 Task: Open a blank google sheet and write heading  Budget MasterAdd Categories in a column and its values below   'Housing, Transportation, Groceries, Utilities, Entertainment, Dining Out, Health, Miscellaneous, Savings & Total. 'Add Budgeted amountin next column and its values below  $1,500, $300, $400, $150, $200, $250, $100, $150, $500 & $3,550. Add Actual amount in next column and its values below  $1,400, $280, $420, $160, $180, $270, $90, $140, $550 & $3,550. Add Difference  in next column and its values below   -$100, -$20, +$20, +$10, -$20, +$20, -$10, -$10, +$50 & $0. J6Save page CashExpenses analysisbook
Action: Mouse moved to (244, 152)
Screenshot: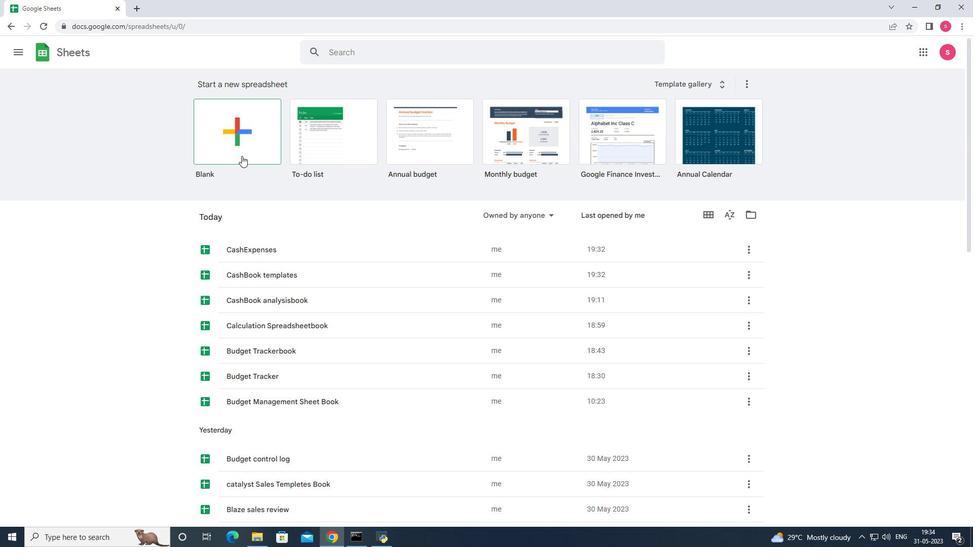 
Action: Mouse pressed left at (244, 152)
Screenshot: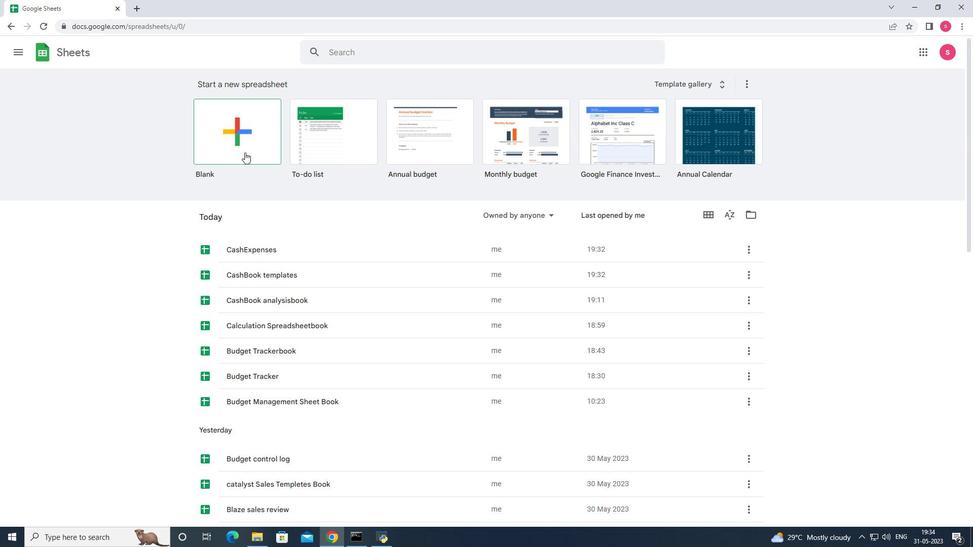 
Action: Mouse moved to (242, 166)
Screenshot: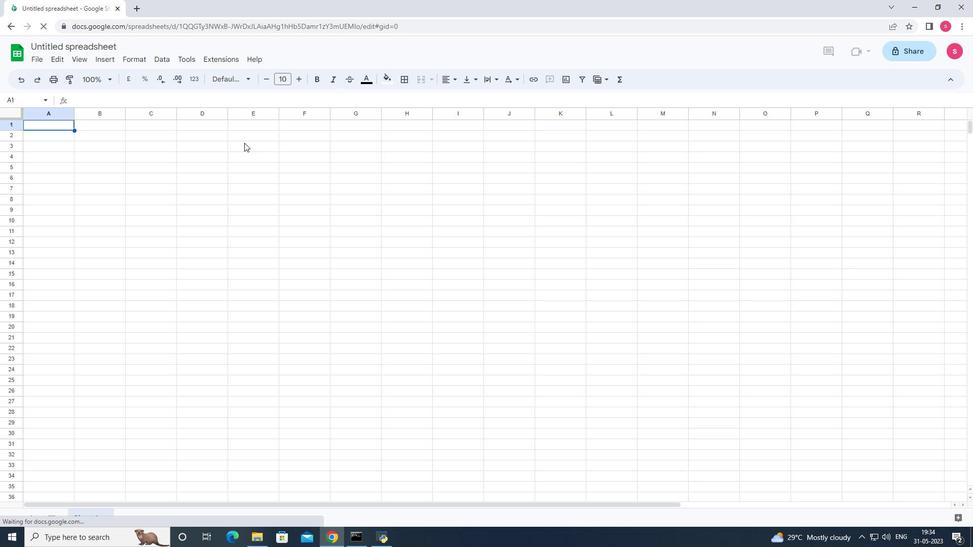 
Action: Key pressed <Key.shift><Key.shift><Key.shift><Key.shift><Key.shift><Key.shift><Key.shift><Key.shift><Key.shift>Budget<Key.space><Key.shift>Master<Key.enter><Key.shift>Categories<Key.enter><Key.shift>Housing<Key.enter><Key.shift>t<Key.backspace><Key.shift><Key.shift><Key.shift><Key.shift><Key.shift><Key.shift><Key.shift>Transportation<Key.down><Key.shift><Key.shift><Key.shift><Key.shift><Key.shift><Key.shift><Key.shift><Key.shift><Key.shift><Key.shift><Key.shift>Groceries<Key.down><Key.shift><Key.shift>Utilities<Key.down><Key.shift>Entertainment<Key.down><Key.shift><Key.shift><Key.shift><Key.shift><Key.shift><Key.shift><Key.shift><Key.shift><Key.shift><Key.shift><Key.shift><Key.shift><Key.shift><Key.shift><Key.shift><Key.shift><Key.shift><Key.shift>Dining<Key.space><Key.shift>Out<Key.down><Key.shift>Heas<Key.backspace>lth<Key.down><Key.shift>Miscellaneous<Key.down><Key.shift>sa<Key.backspace><Key.backspace><Key.shift>Savings<Key.down><Key.shift>Total<Key.right><Key.up><Key.up><Key.up><Key.up><Key.up><Key.up><Key.up><Key.up><Key.up><Key.up><Key.shift>Budgetes<Key.backspace>d<Key.space>a<Key.backspace><Key.shift>Amount
Screenshot: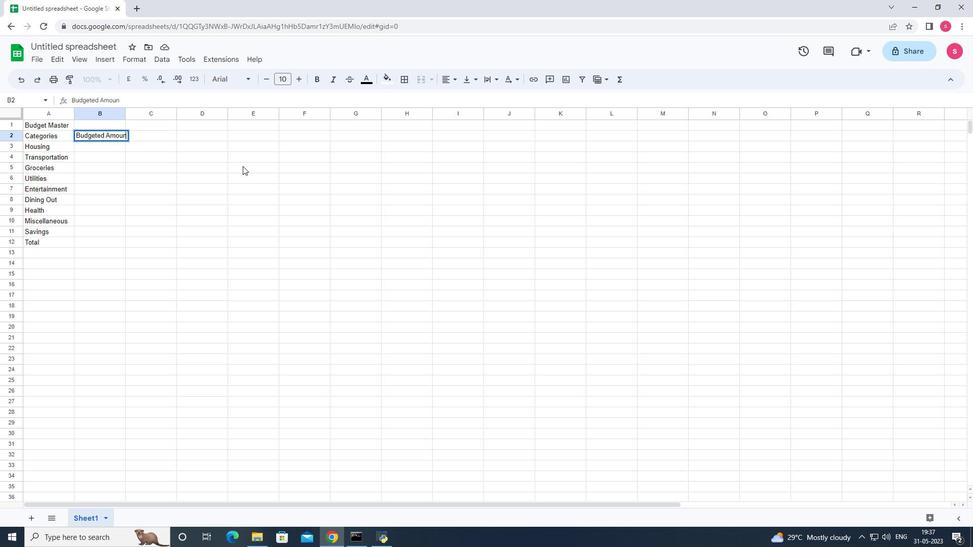 
Action: Mouse moved to (242, 166)
Screenshot: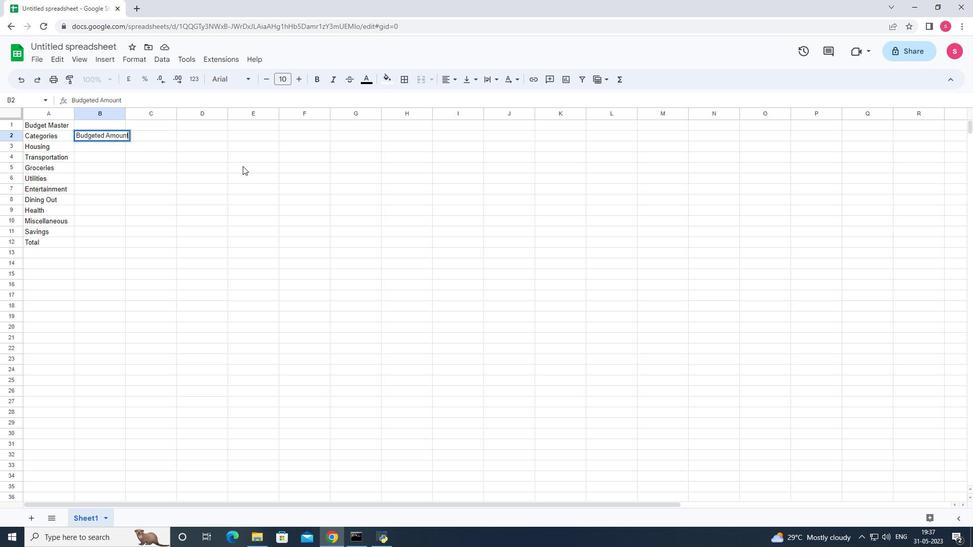 
Action: Key pressed <Key.down>1500<Key.enter>300<Key.enter>400<Key.enter>150<Key.enter>200<Key.enter>250<Key.enter>100<Key.enter>150<Key.enter>500<Key.enter>3550<Key.backspace><Key.backspace><Key.backspace><Key.backspace>
Screenshot: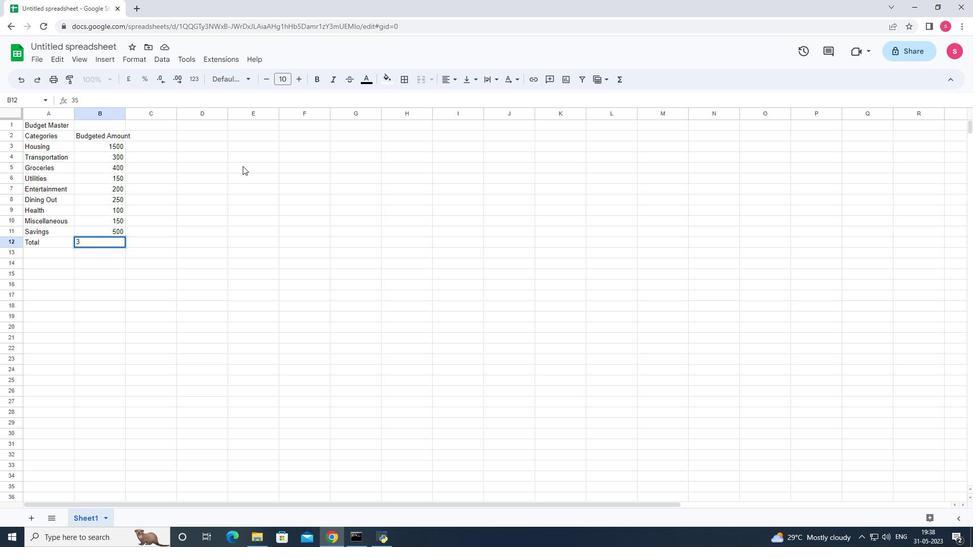 
Action: Mouse moved to (166, 224)
Screenshot: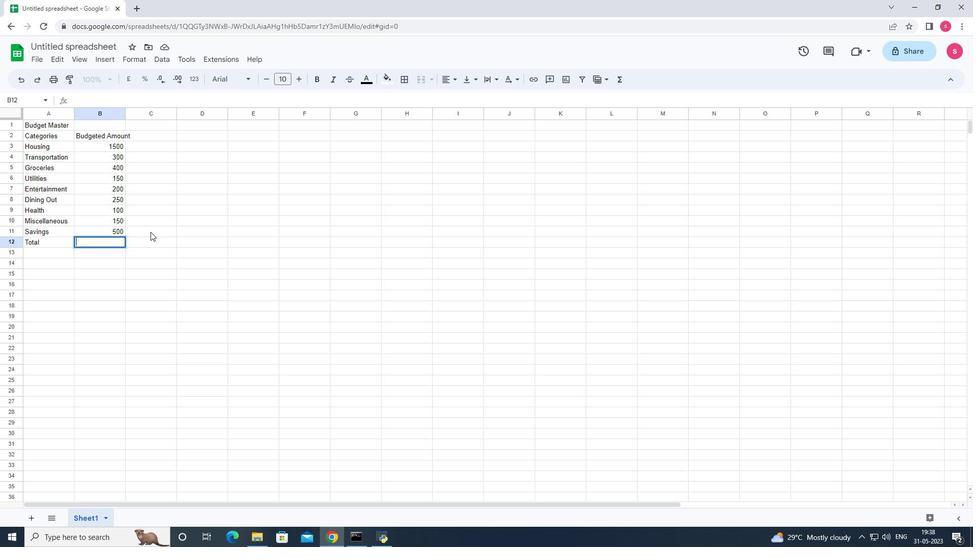 
Action: Key pressed =sum
Screenshot: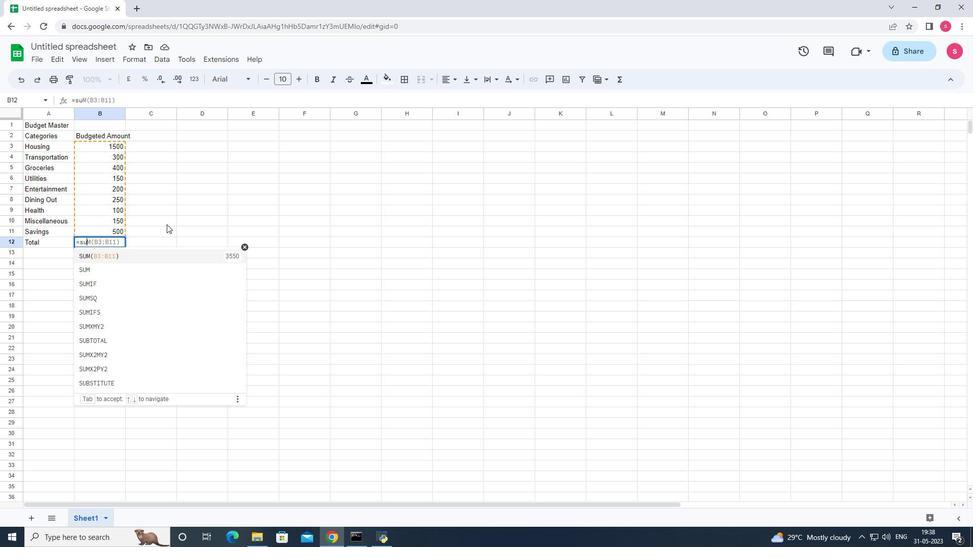 
Action: Mouse moved to (97, 145)
Screenshot: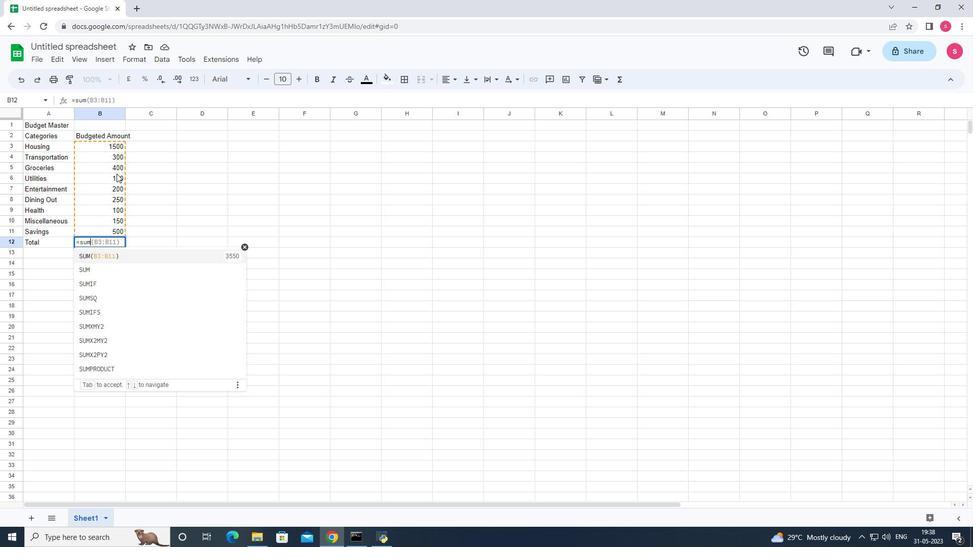 
Action: Mouse pressed left at (97, 145)
Screenshot: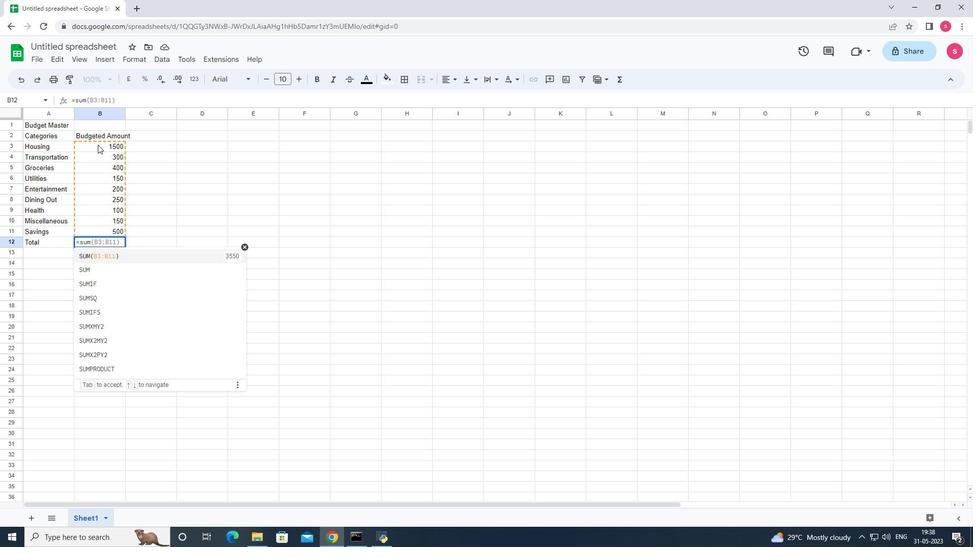 
Action: Mouse moved to (134, 263)
Screenshot: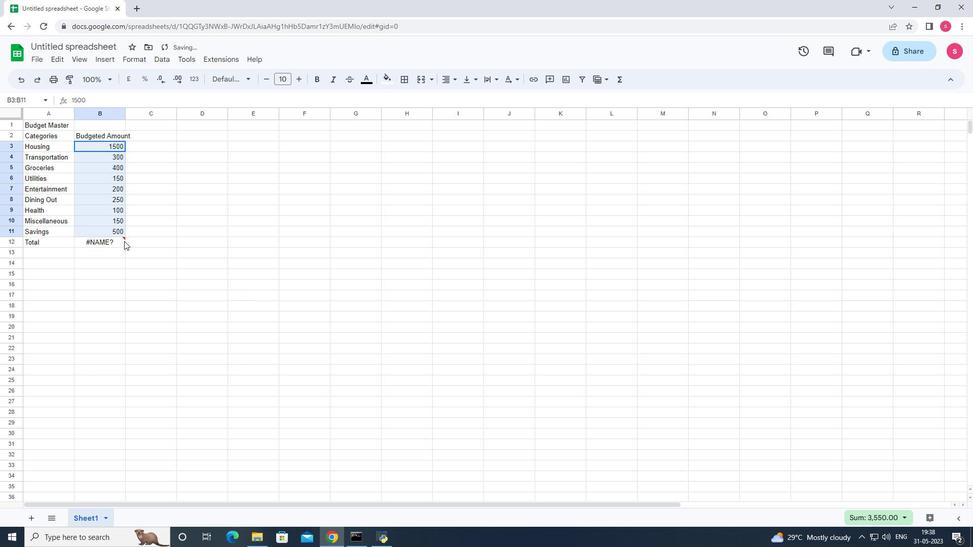 
Action: Mouse pressed left at (134, 263)
Screenshot: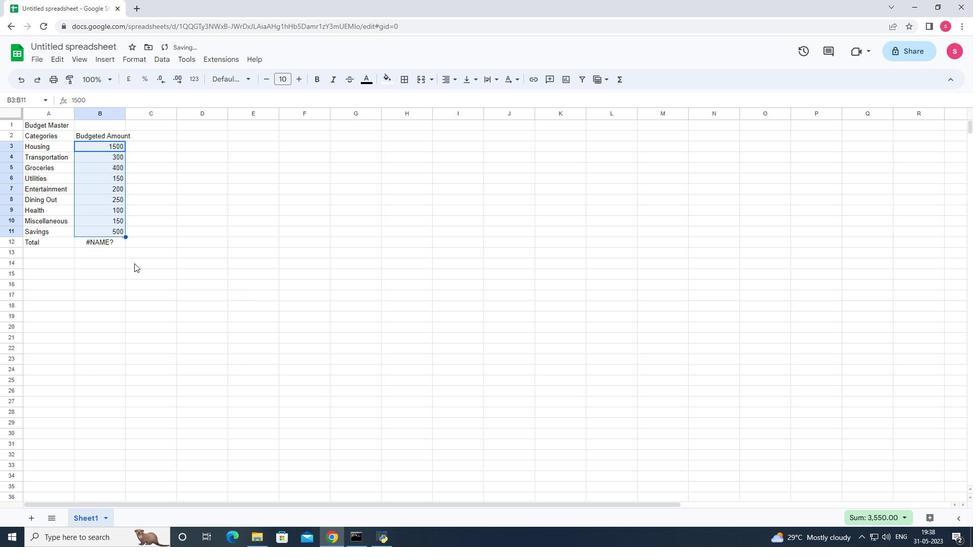 
Action: Mouse moved to (119, 244)
Screenshot: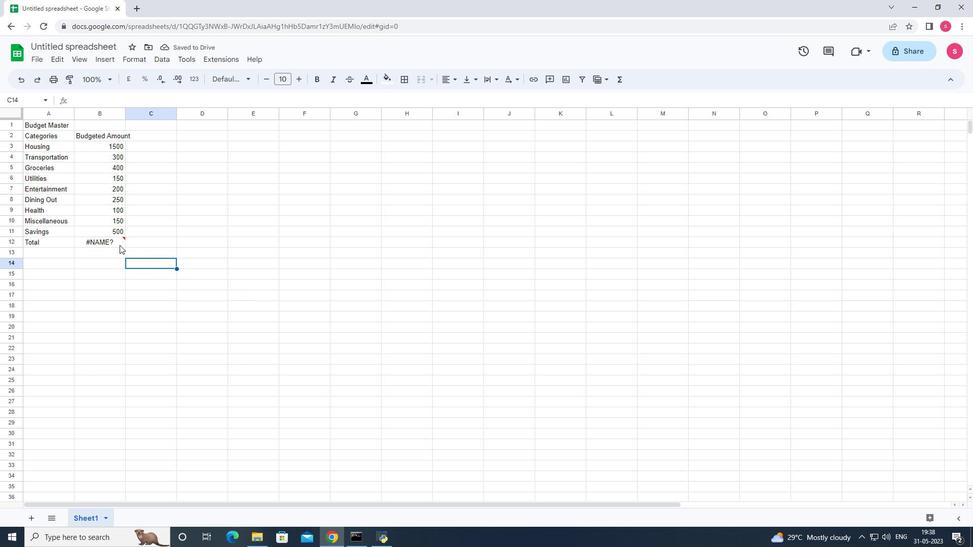 
Action: Mouse pressed left at (119, 244)
Screenshot: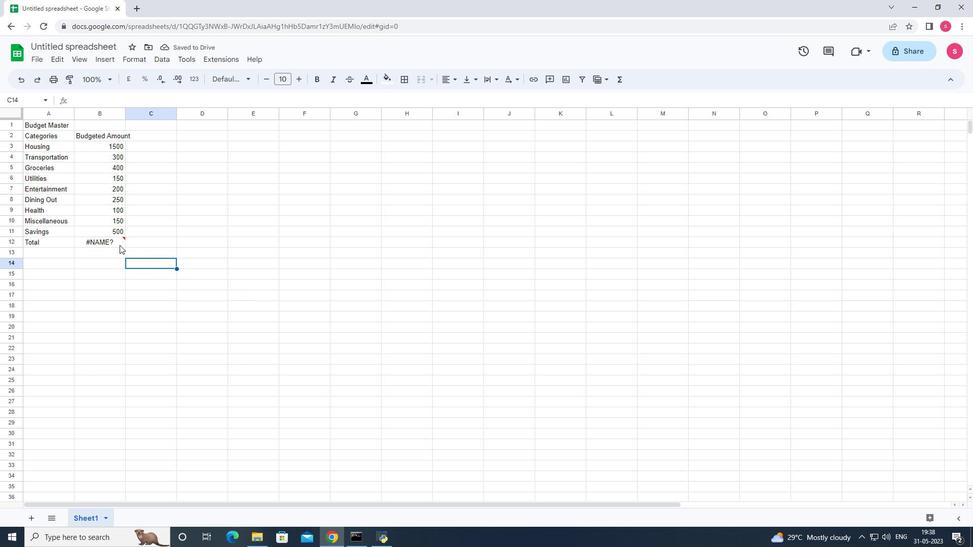 
Action: Mouse moved to (111, 247)
Screenshot: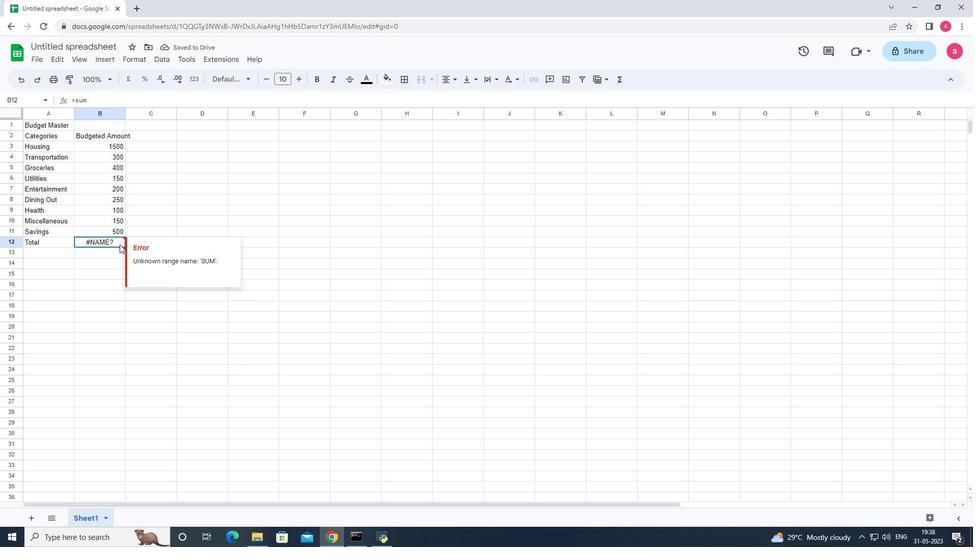 
Action: Key pressed <Key.backspace>=
Screenshot: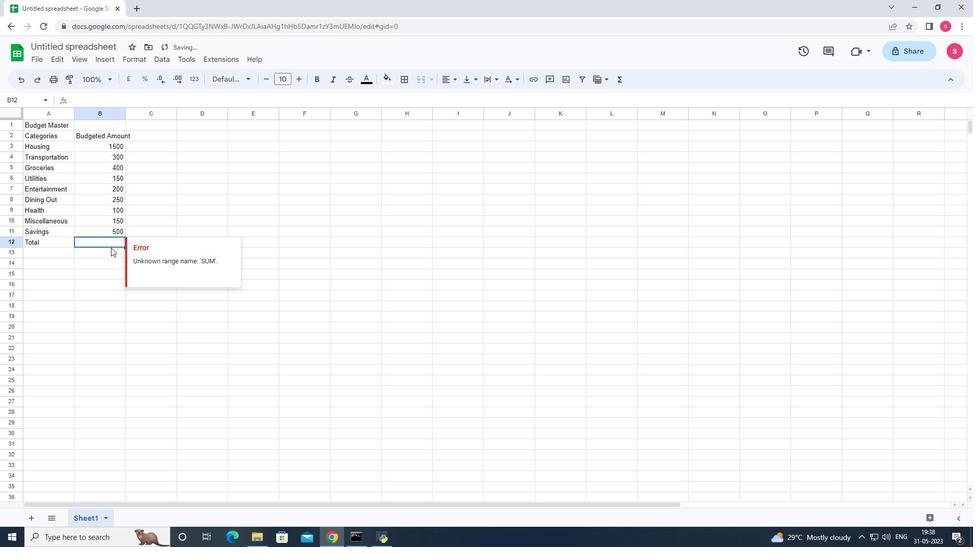 
Action: Mouse moved to (110, 258)
Screenshot: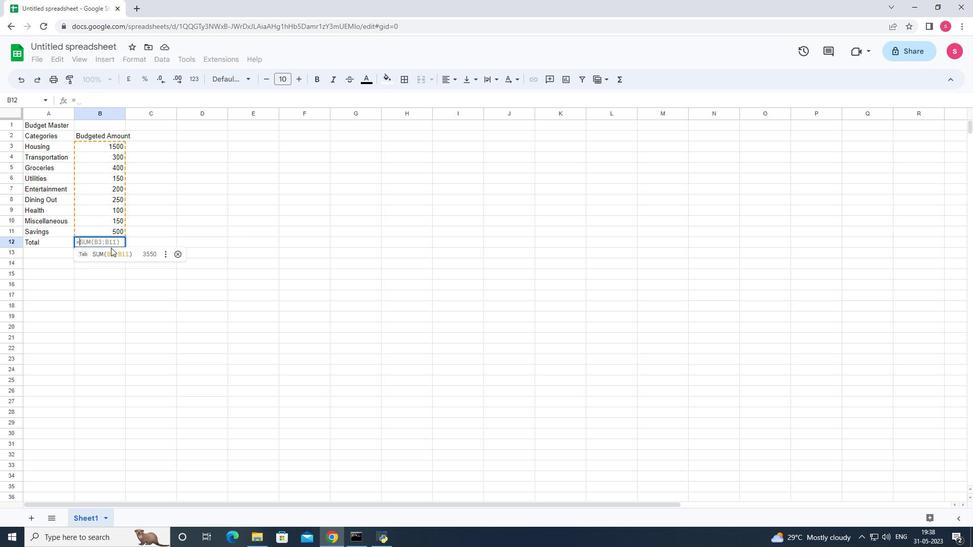 
Action: Mouse pressed left at (110, 258)
Screenshot: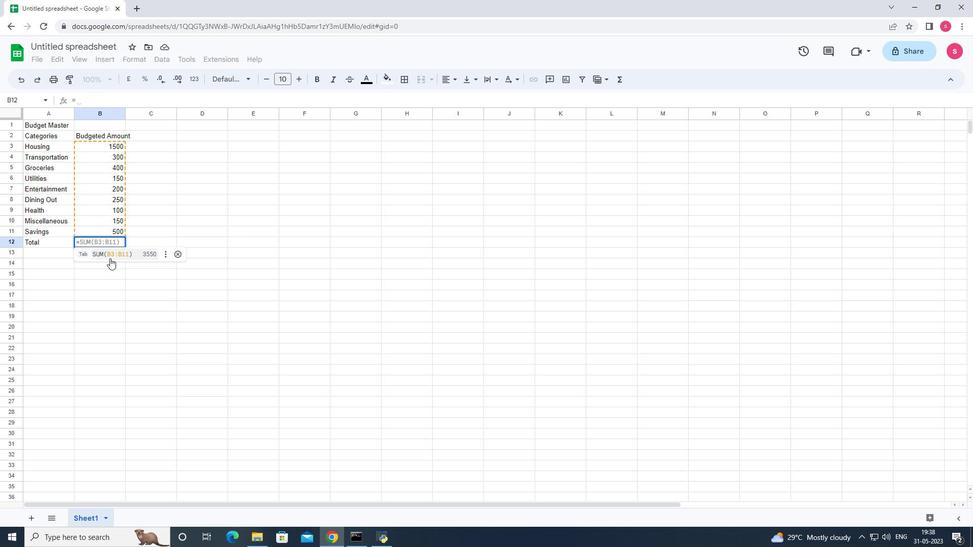
Action: Mouse moved to (92, 144)
Screenshot: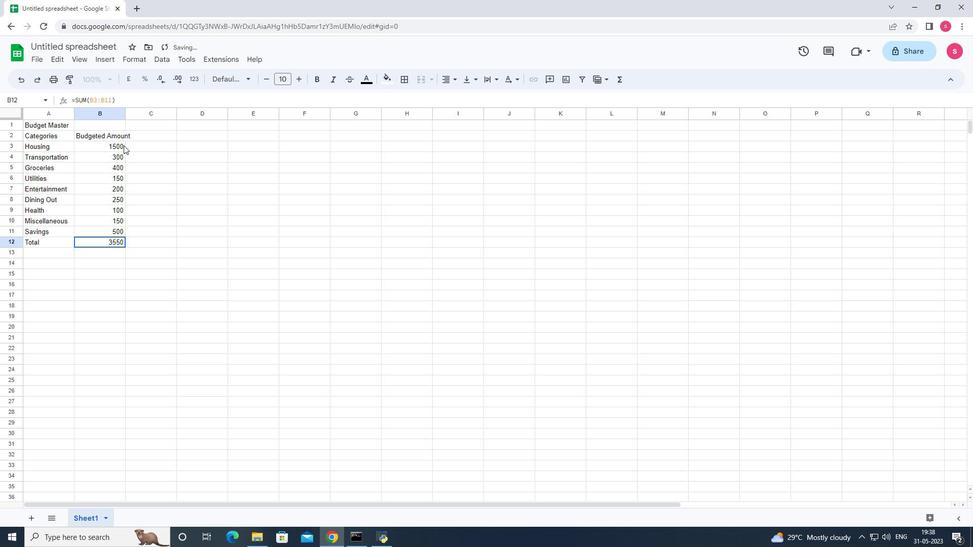 
Action: Mouse pressed left at (92, 144)
Screenshot: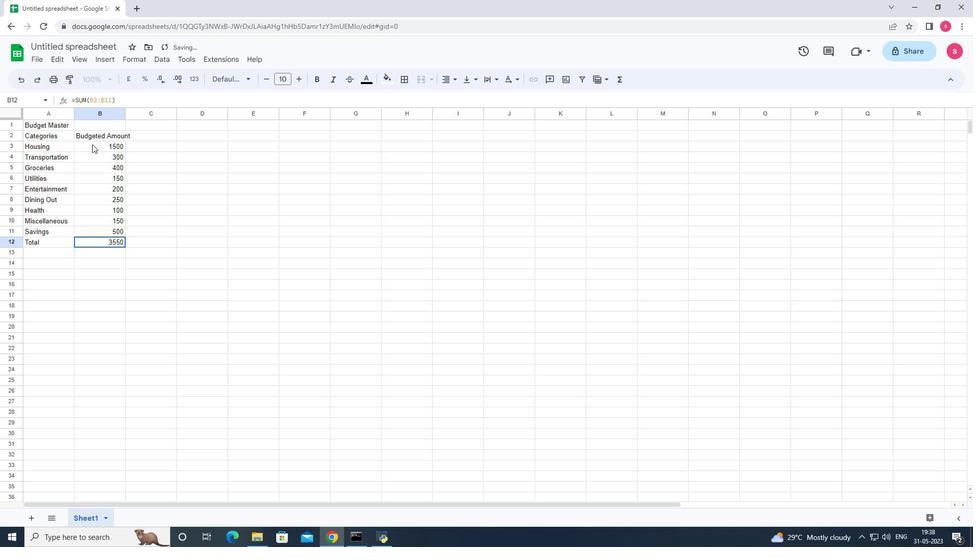 
Action: Mouse moved to (137, 59)
Screenshot: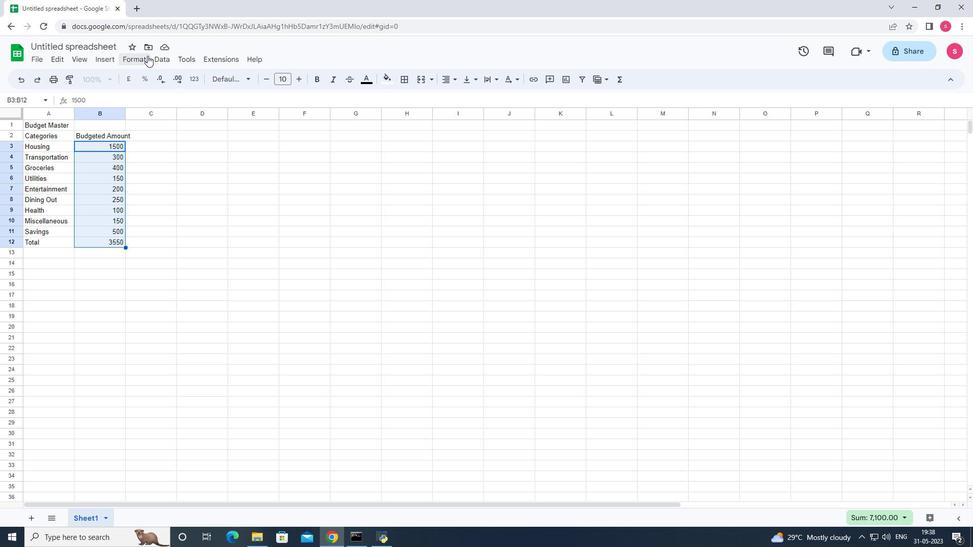 
Action: Mouse pressed left at (137, 59)
Screenshot: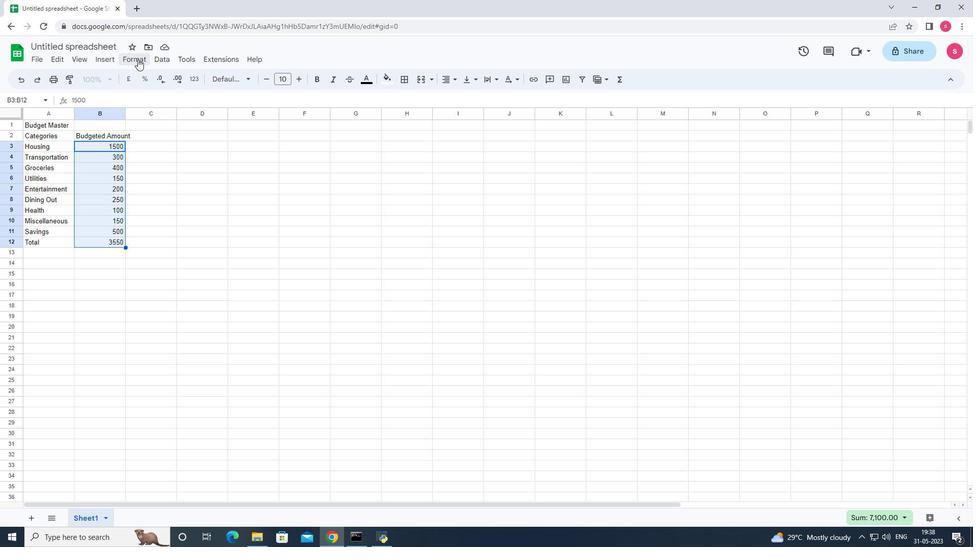
Action: Mouse moved to (142, 99)
Screenshot: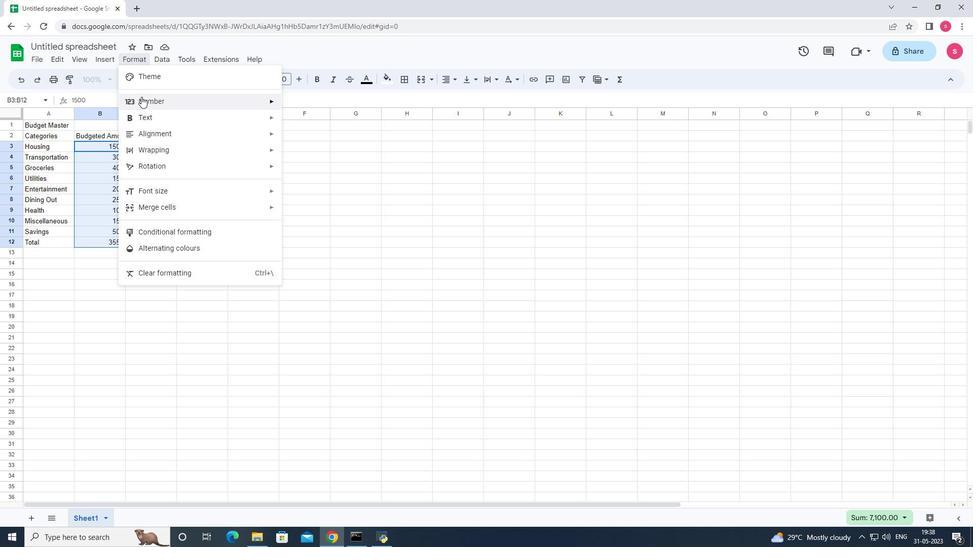 
Action: Mouse pressed left at (142, 99)
Screenshot: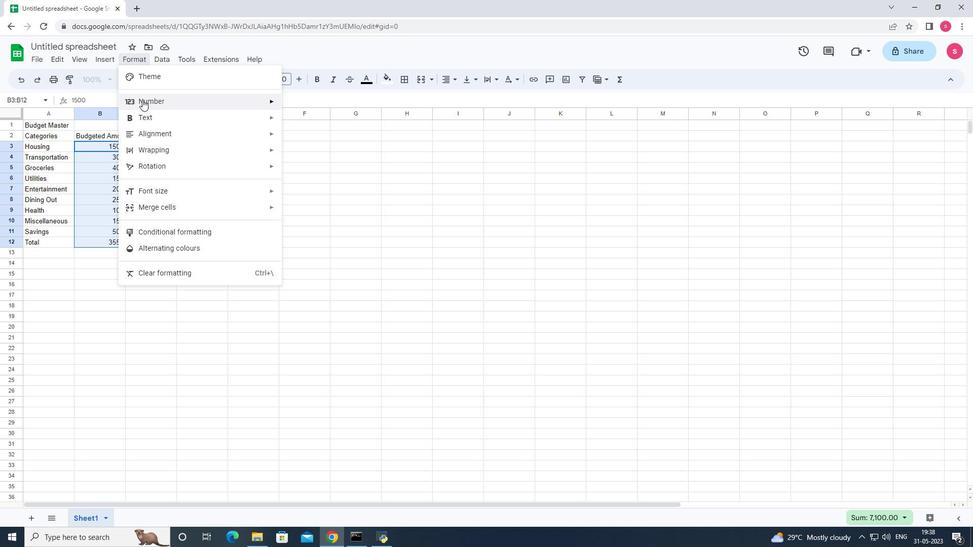 
Action: Mouse moved to (352, 411)
Screenshot: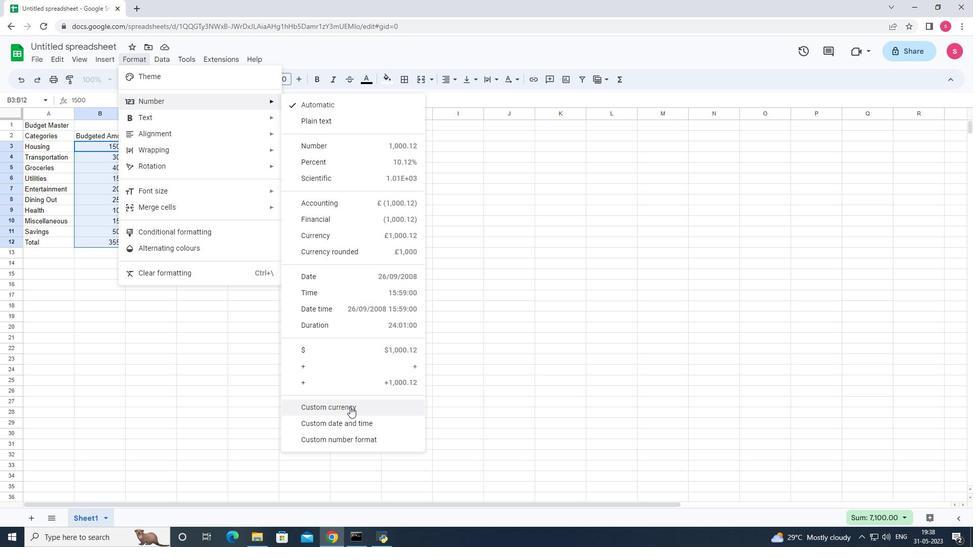 
Action: Mouse pressed left at (352, 411)
Screenshot: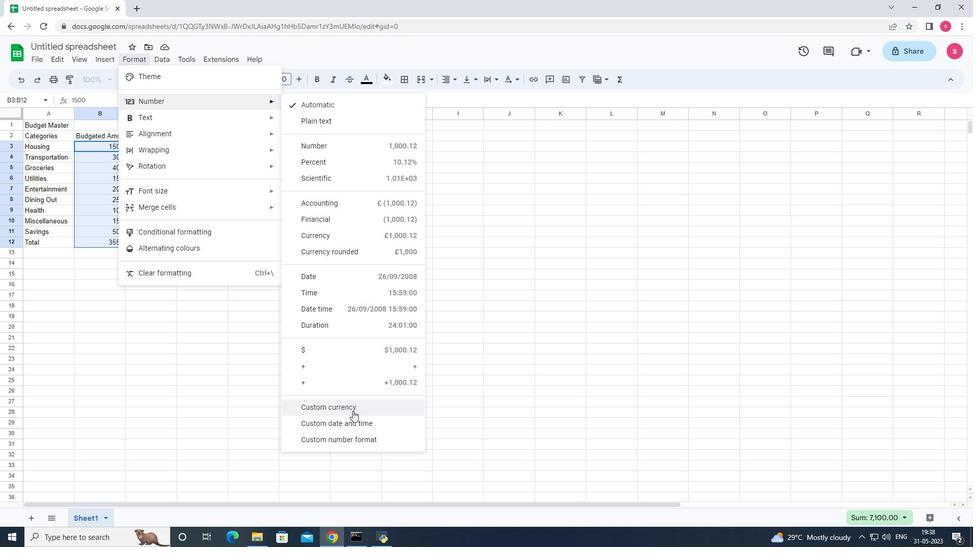 
Action: Mouse moved to (432, 217)
Screenshot: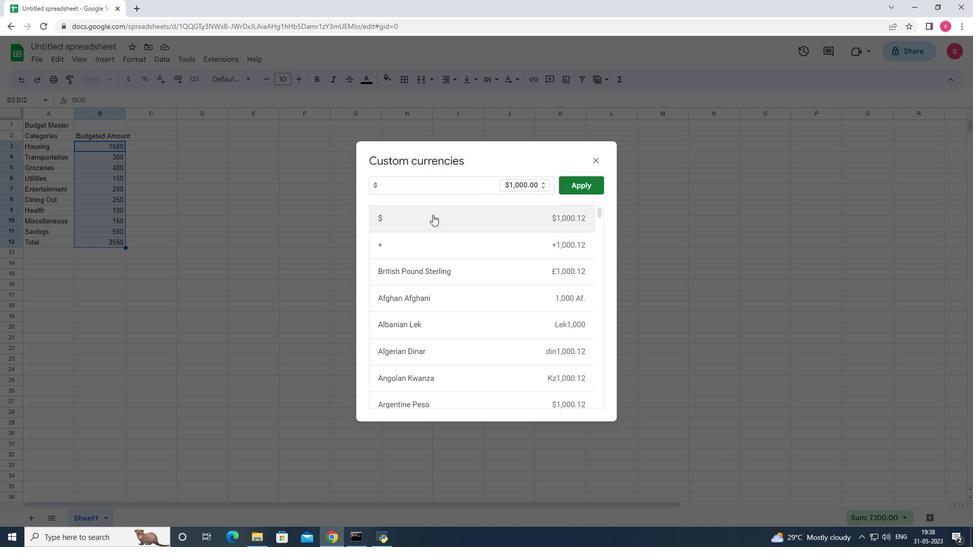 
Action: Mouse pressed left at (432, 217)
Screenshot: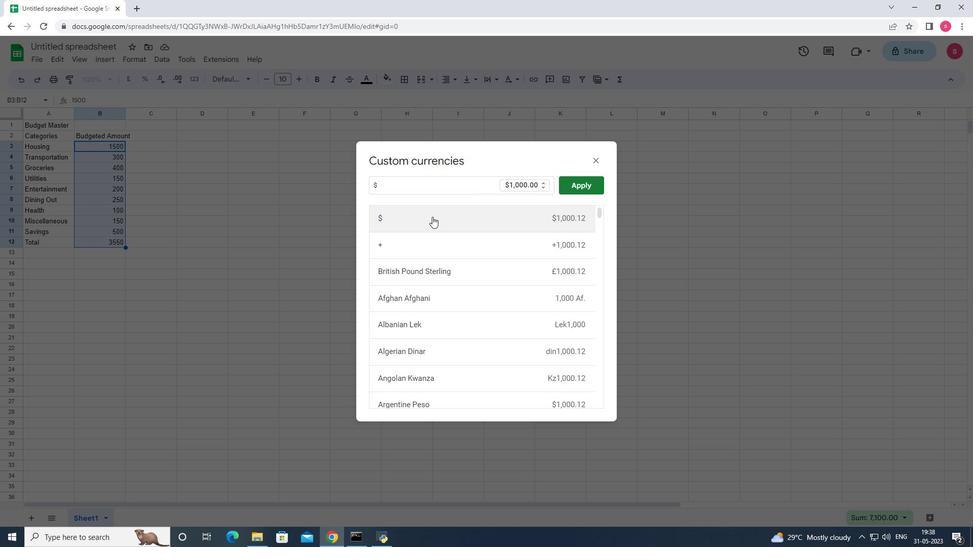 
Action: Mouse moved to (567, 185)
Screenshot: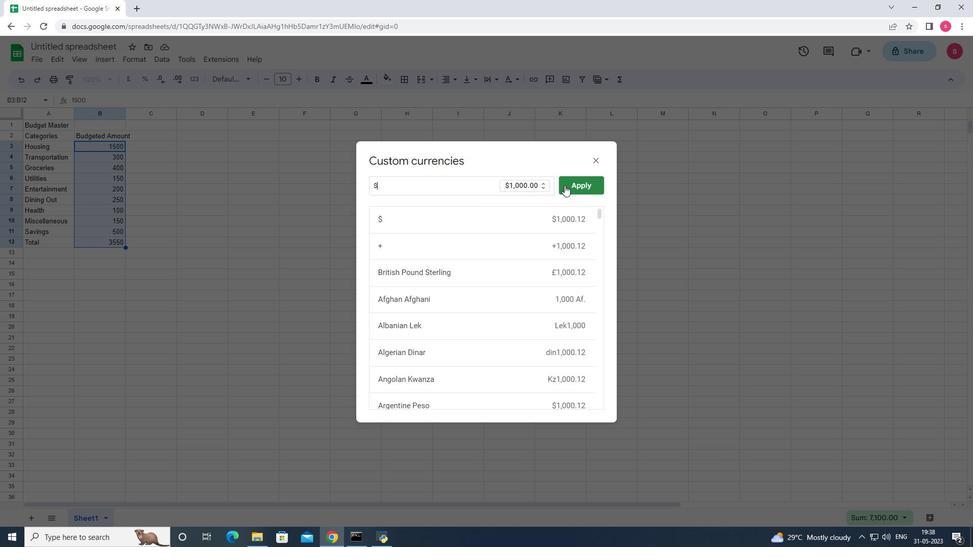 
Action: Mouse pressed left at (567, 185)
Screenshot: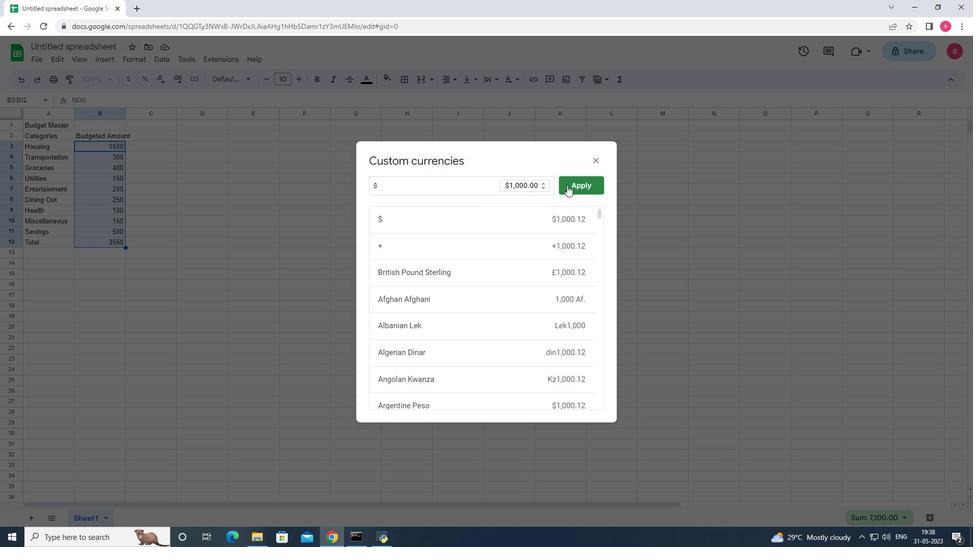 
Action: Mouse moved to (152, 140)
Screenshot: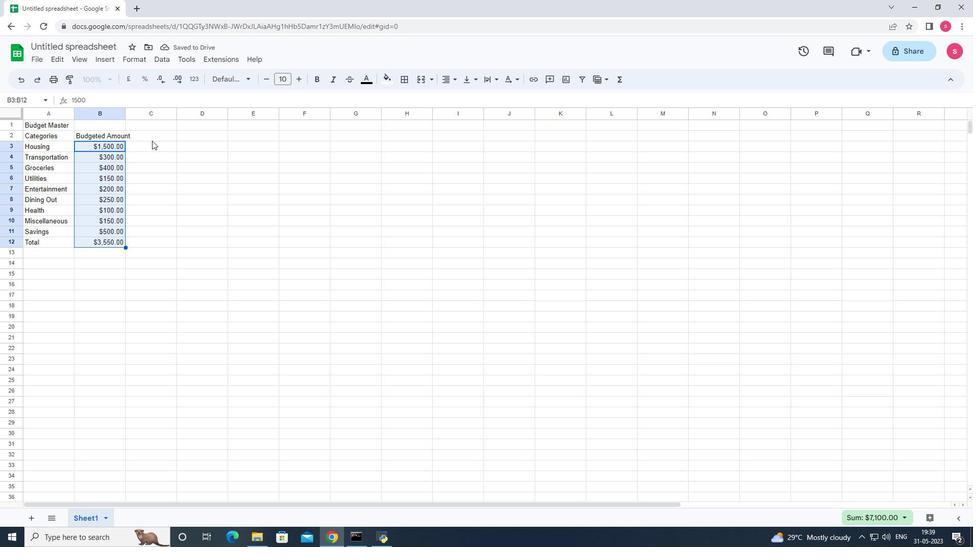 
Action: Mouse pressed left at (152, 140)
Screenshot: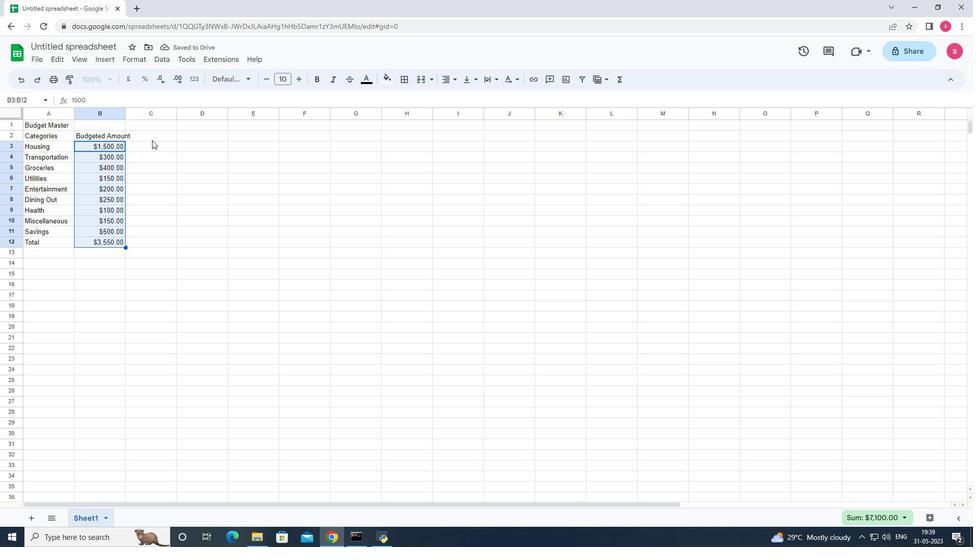
Action: Mouse moved to (124, 114)
Screenshot: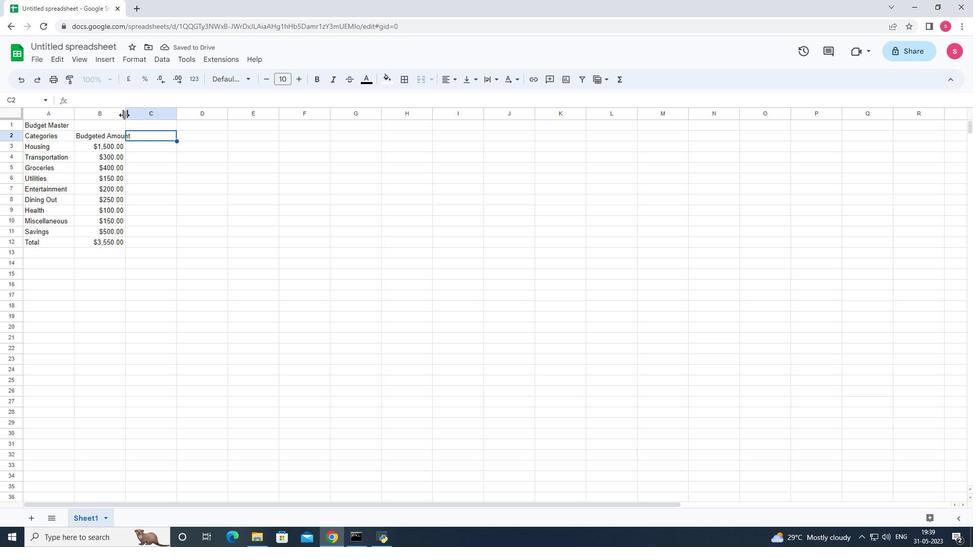 
Action: Mouse pressed left at (124, 114)
Screenshot: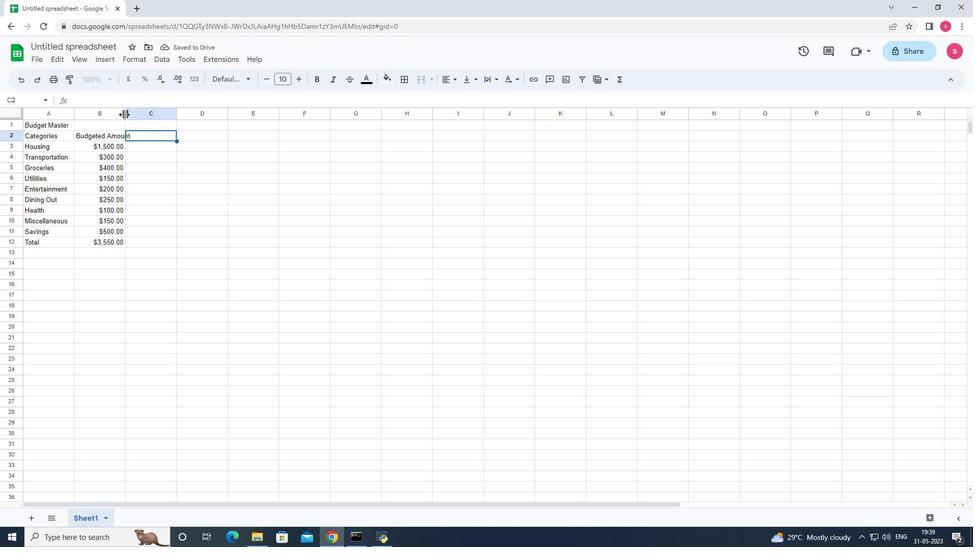 
Action: Mouse pressed left at (124, 114)
Screenshot: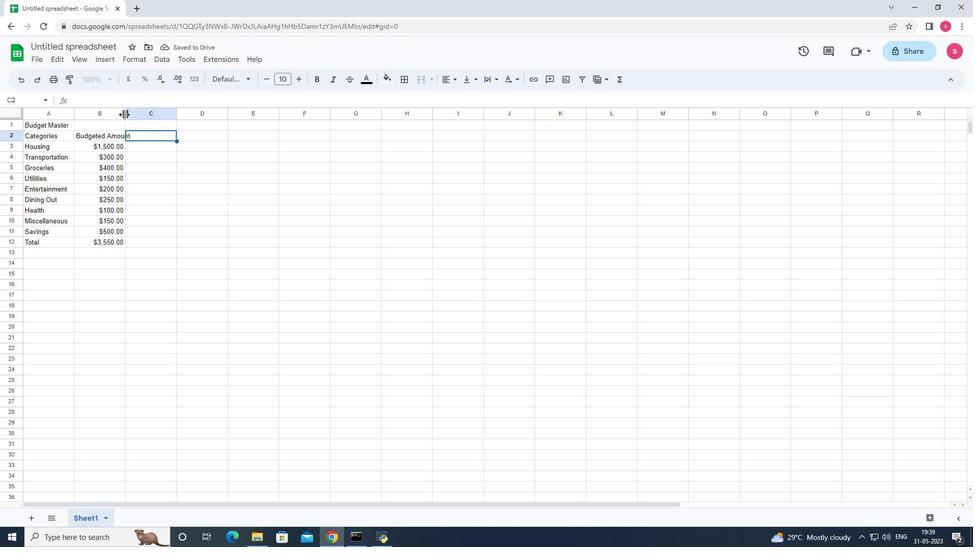 
Action: Mouse moved to (157, 135)
Screenshot: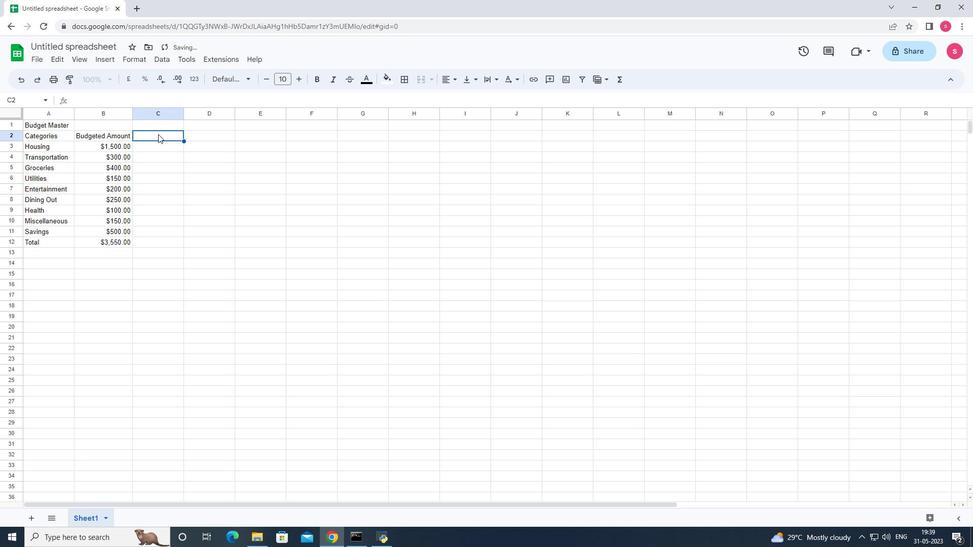 
Action: Key pressed <Key.shift>Actual<Key.space><Key.shift>Amount<Key.down>1400<Key.enter>280<Key.enter>420<Key.enter>160<Key.enter>180<Key.enter>270<Key.enter>90<Key.enter>140<Key.enter>550<Key.enter>
Screenshot: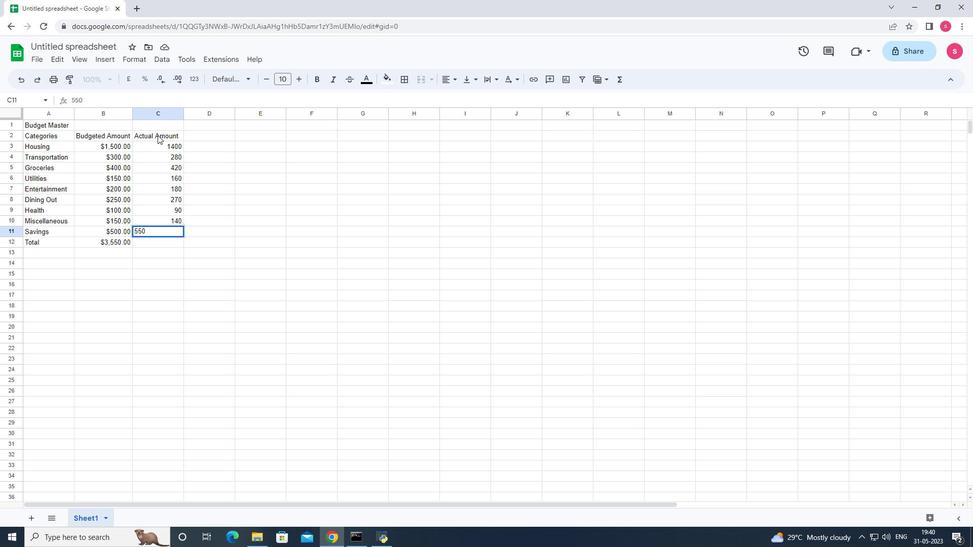 
Action: Mouse moved to (157, 145)
Screenshot: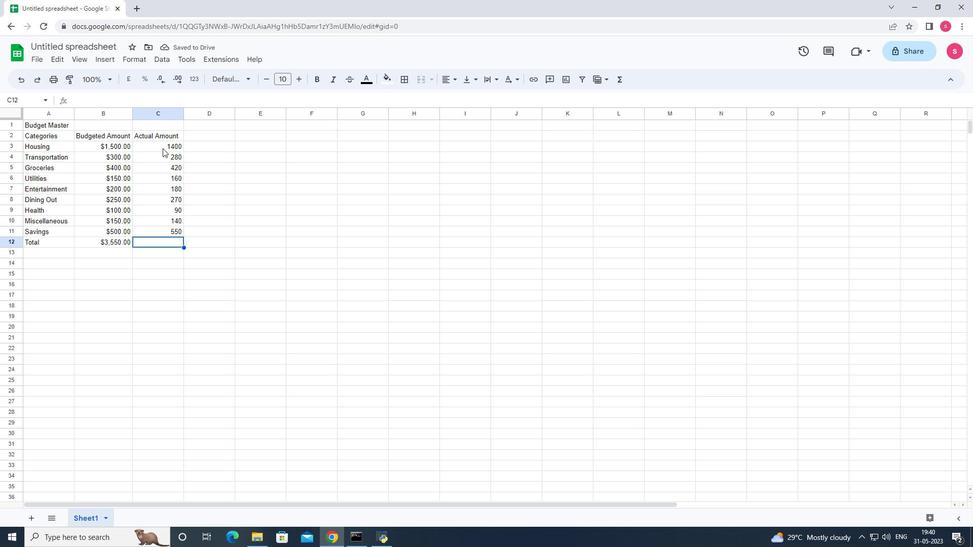 
Action: Mouse pressed left at (157, 145)
Screenshot: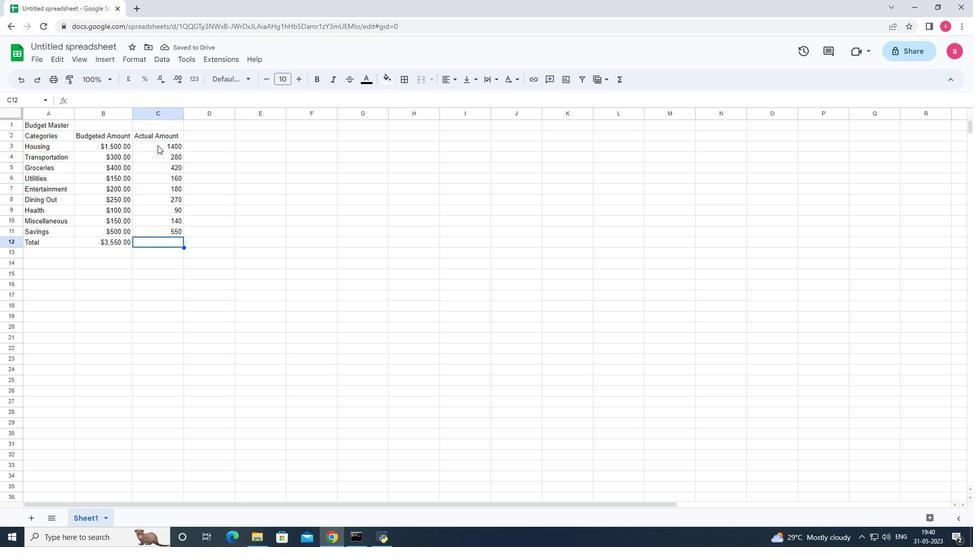 
Action: Mouse moved to (167, 244)
Screenshot: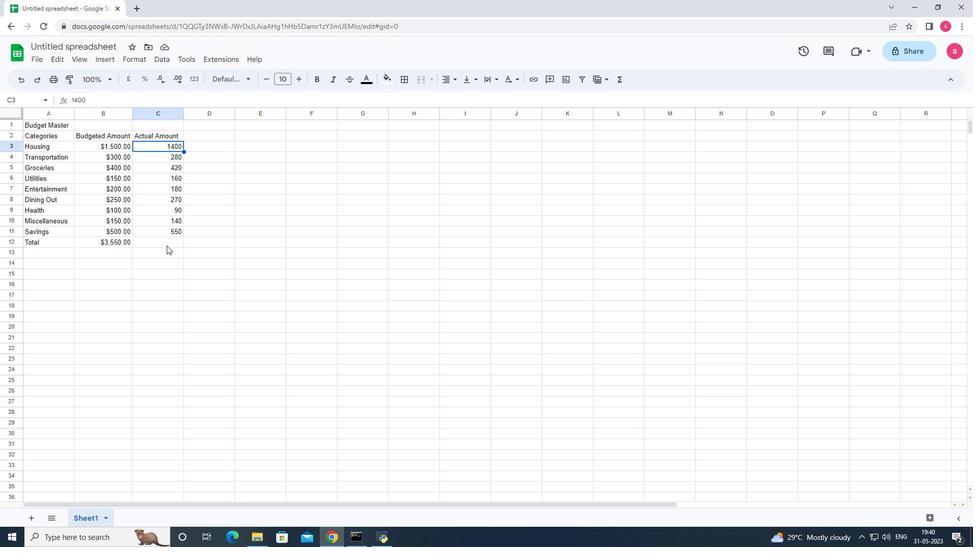 
Action: Mouse pressed left at (167, 244)
Screenshot: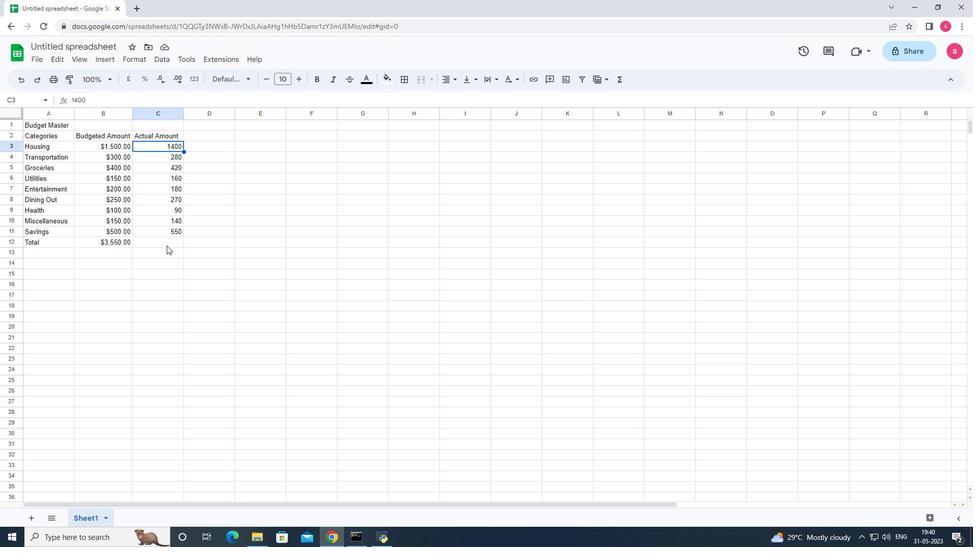 
Action: Mouse moved to (167, 244)
Screenshot: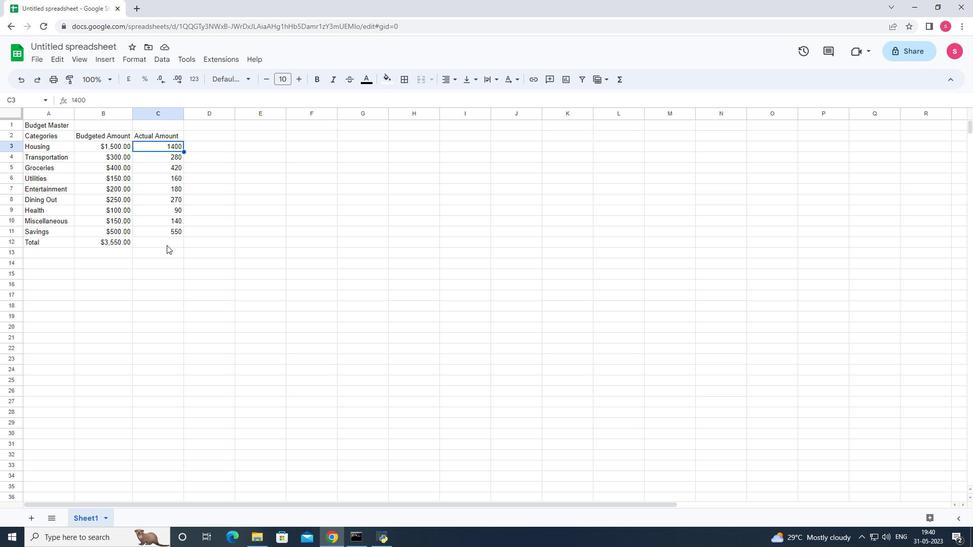 
Action: Key pressed =
Screenshot: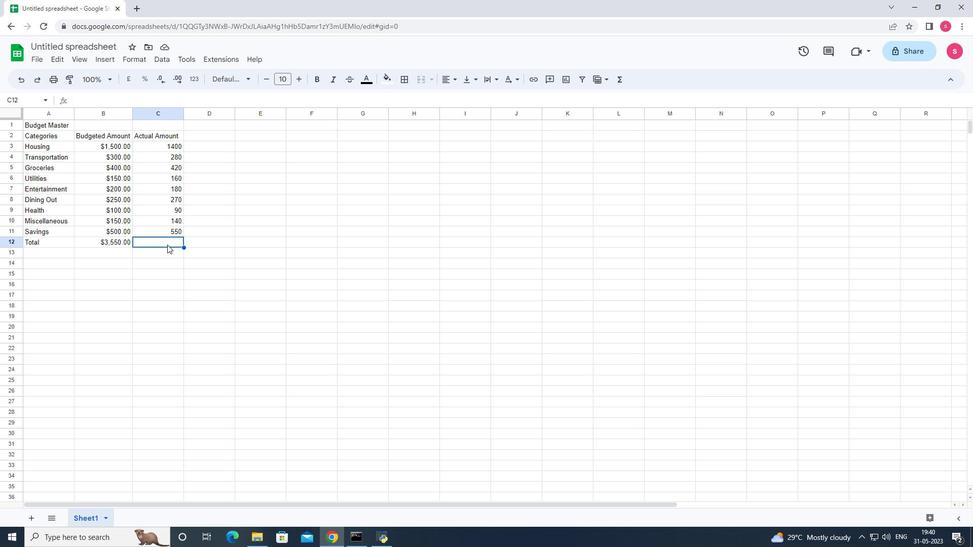 
Action: Mouse moved to (171, 258)
Screenshot: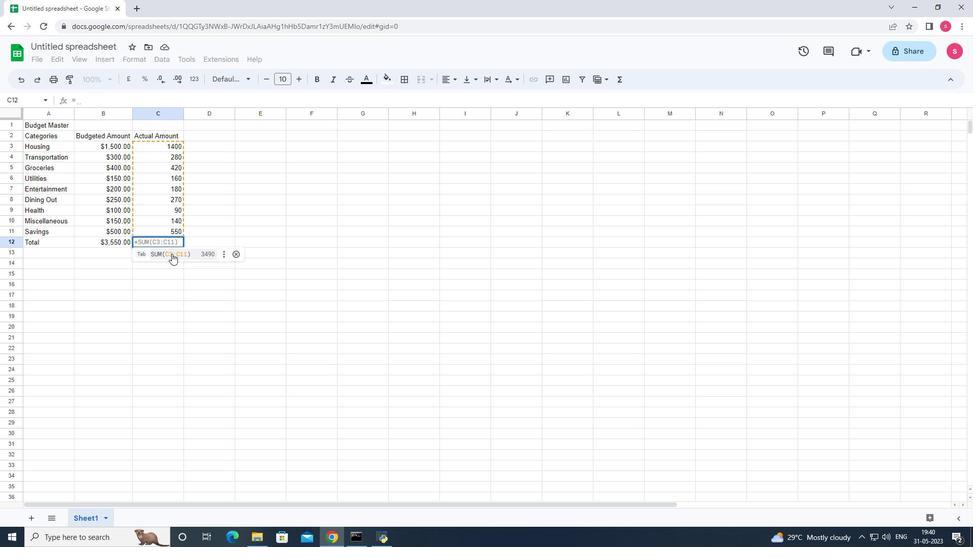 
Action: Mouse pressed left at (171, 258)
Screenshot: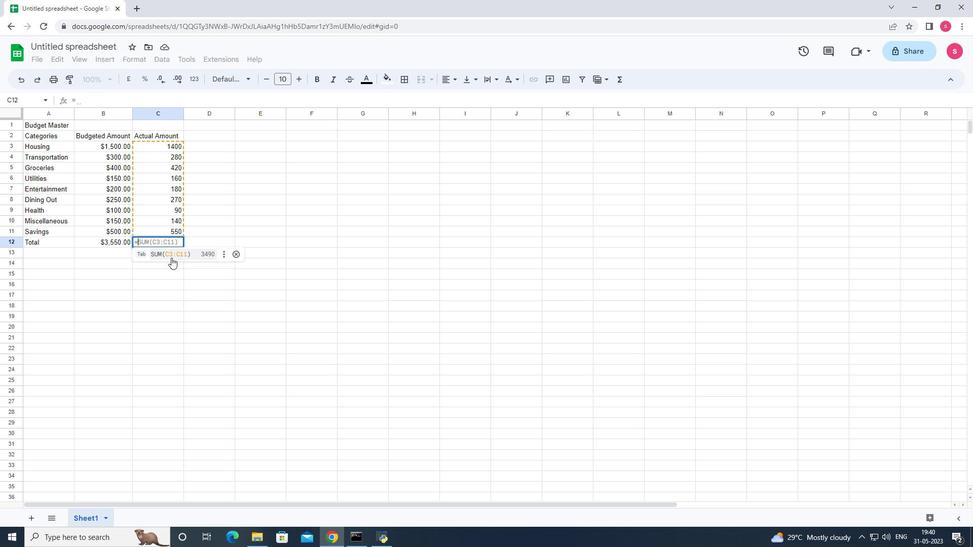 
Action: Mouse moved to (164, 243)
Screenshot: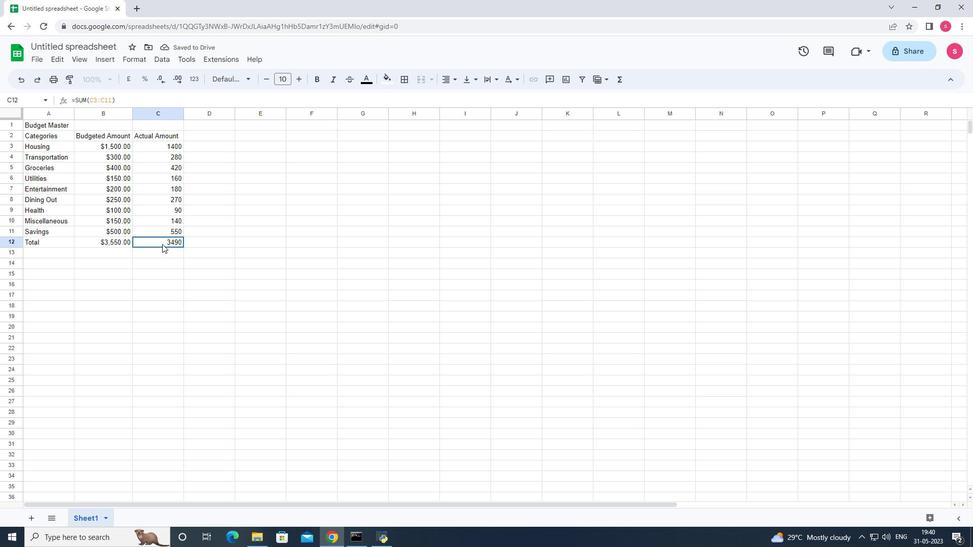 
Action: Key pressed <Key.backspace>3550<Key.enter><Key.up><Key.backspace>
Screenshot: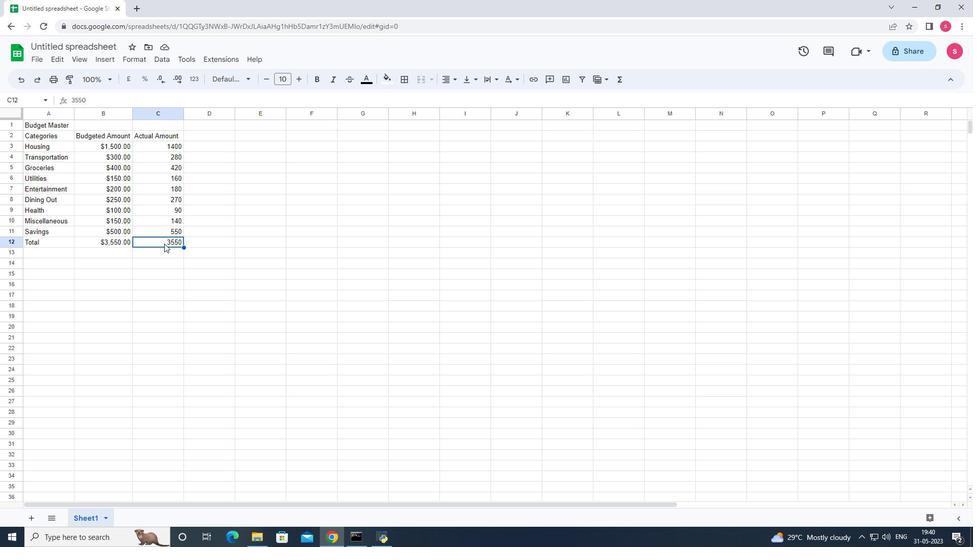 
Action: Mouse moved to (164, 243)
Screenshot: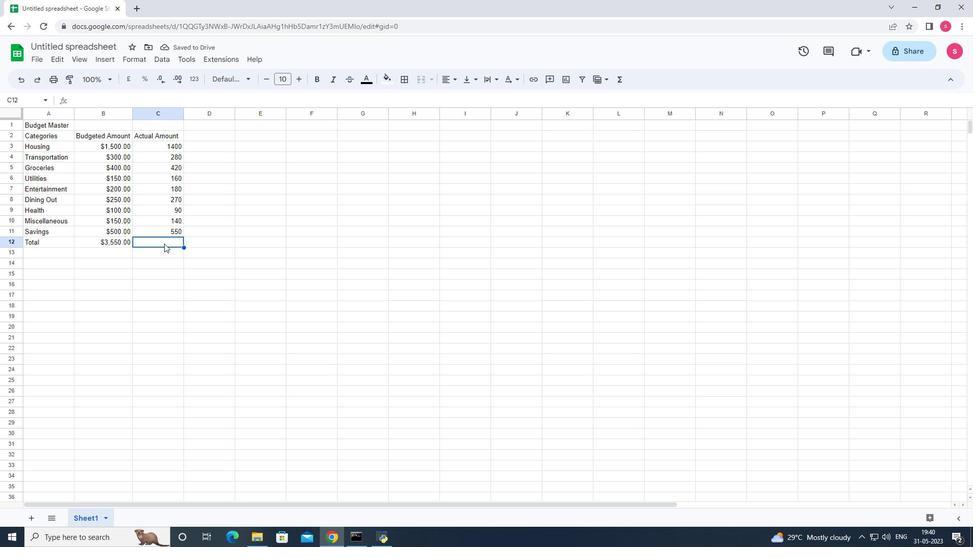 
Action: Key pressed =
Screenshot: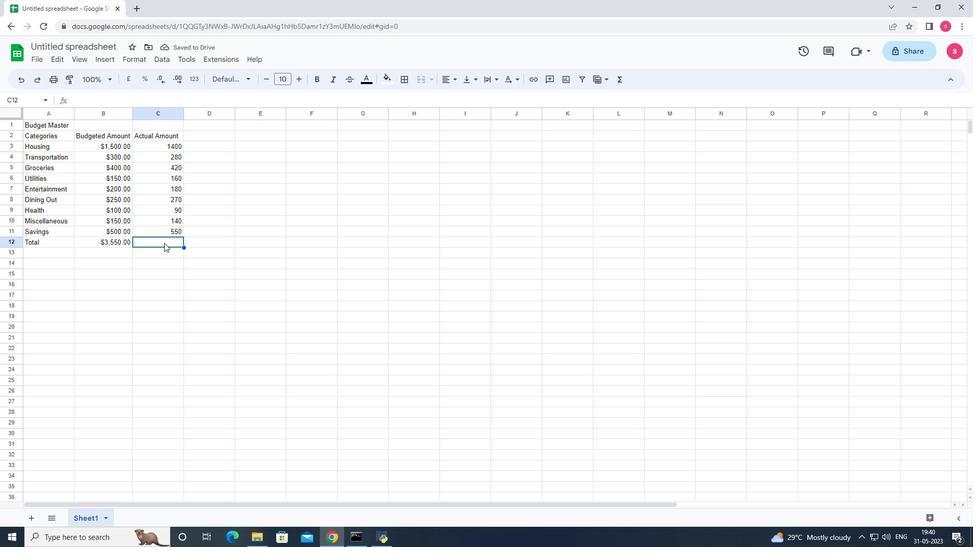 
Action: Mouse moved to (168, 257)
Screenshot: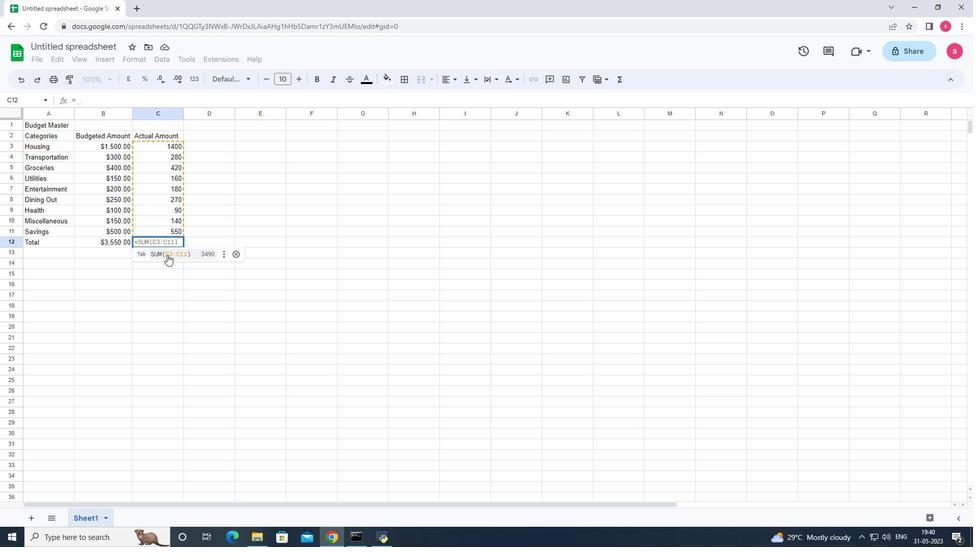 
Action: Mouse pressed left at (168, 257)
Screenshot: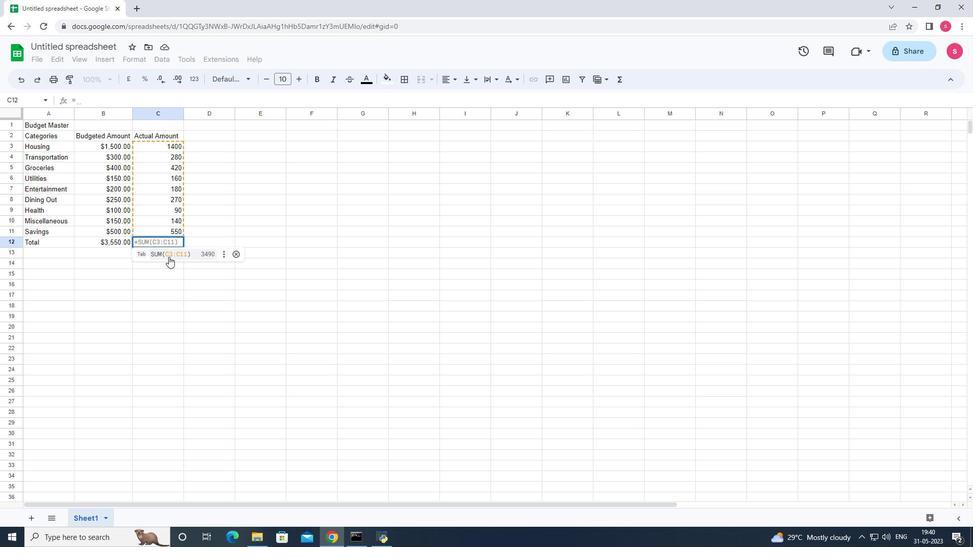 
Action: Mouse moved to (160, 150)
Screenshot: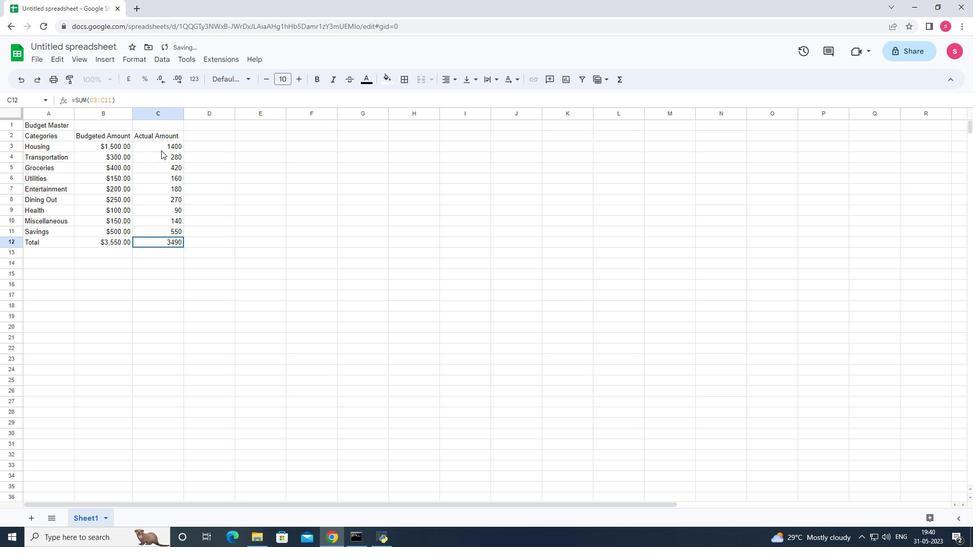 
Action: Mouse pressed left at (160, 150)
Screenshot: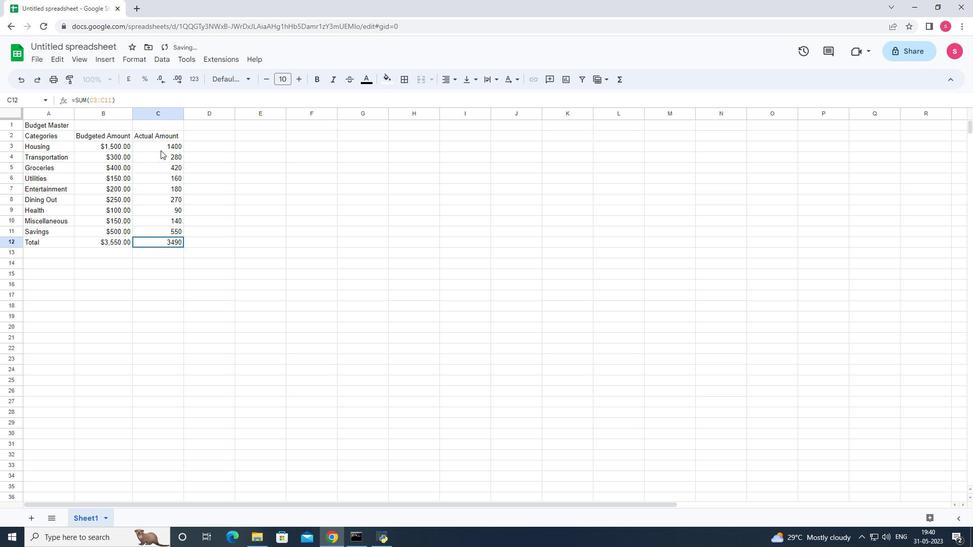 
Action: Mouse moved to (139, 57)
Screenshot: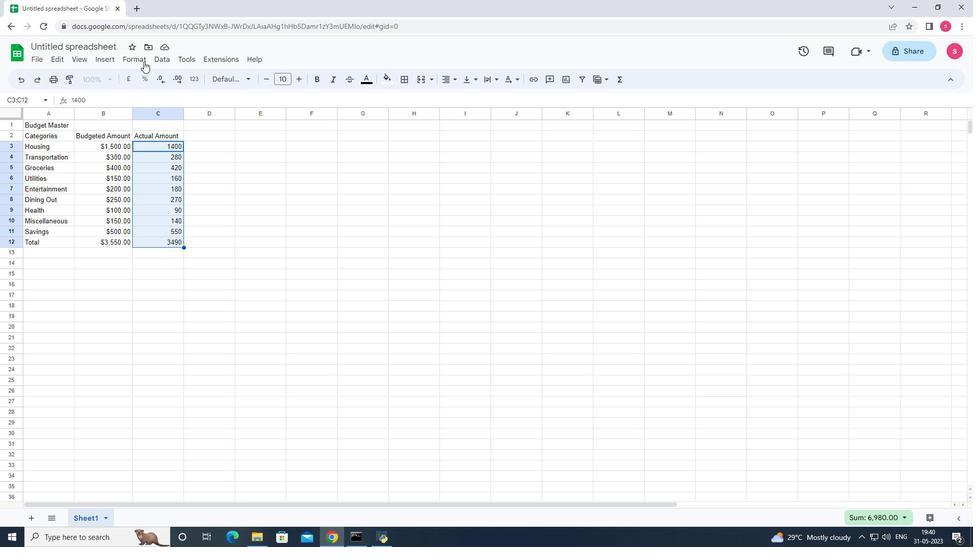 
Action: Mouse pressed left at (139, 57)
Screenshot: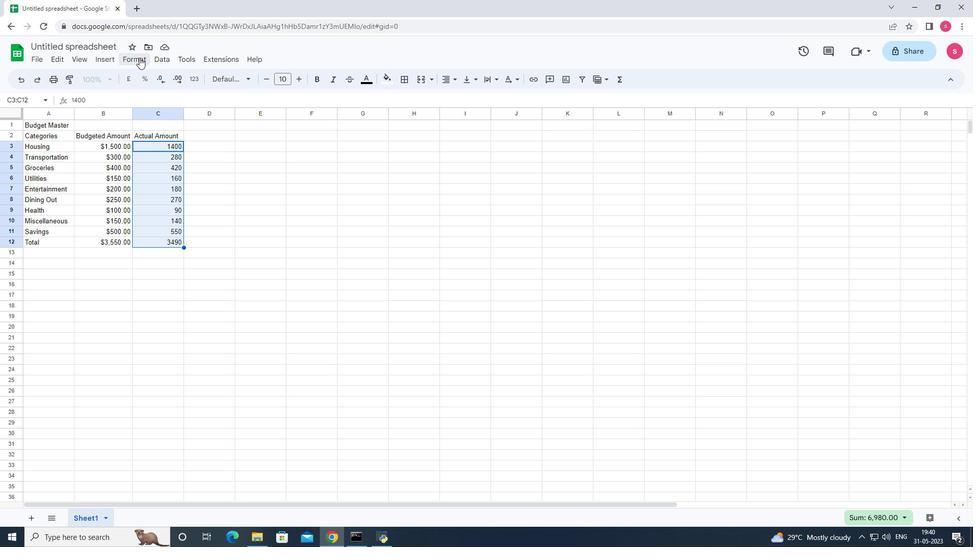 
Action: Mouse moved to (166, 99)
Screenshot: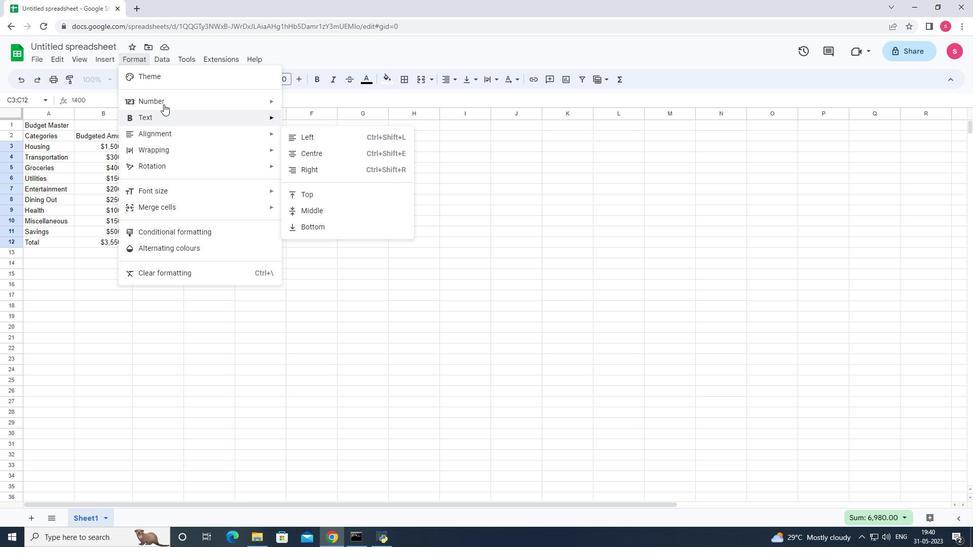 
Action: Mouse pressed left at (166, 99)
Screenshot: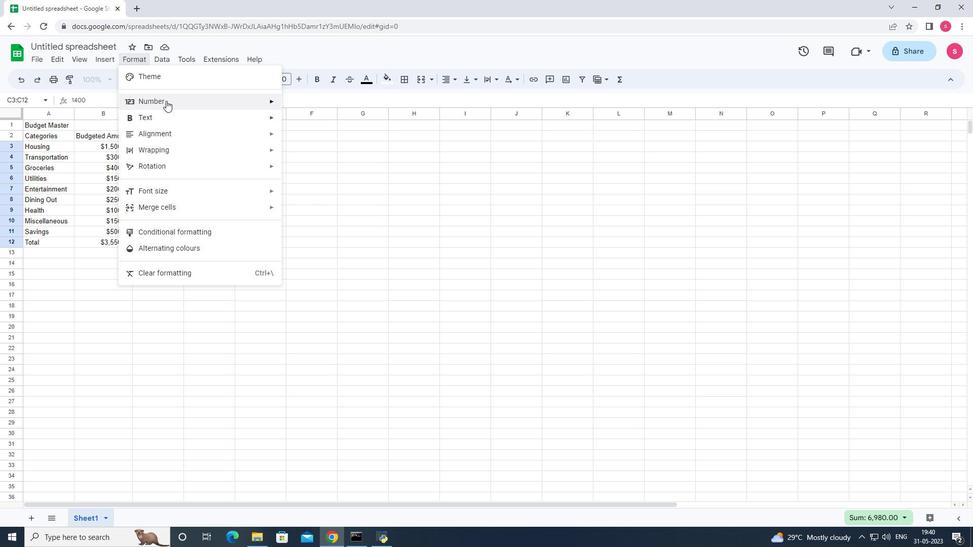 
Action: Mouse moved to (342, 407)
Screenshot: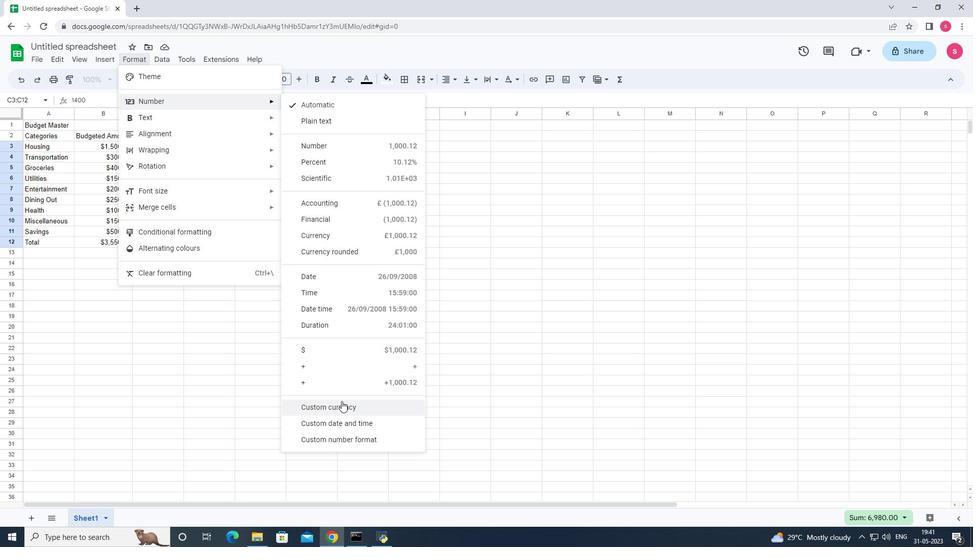
Action: Mouse pressed left at (342, 407)
Screenshot: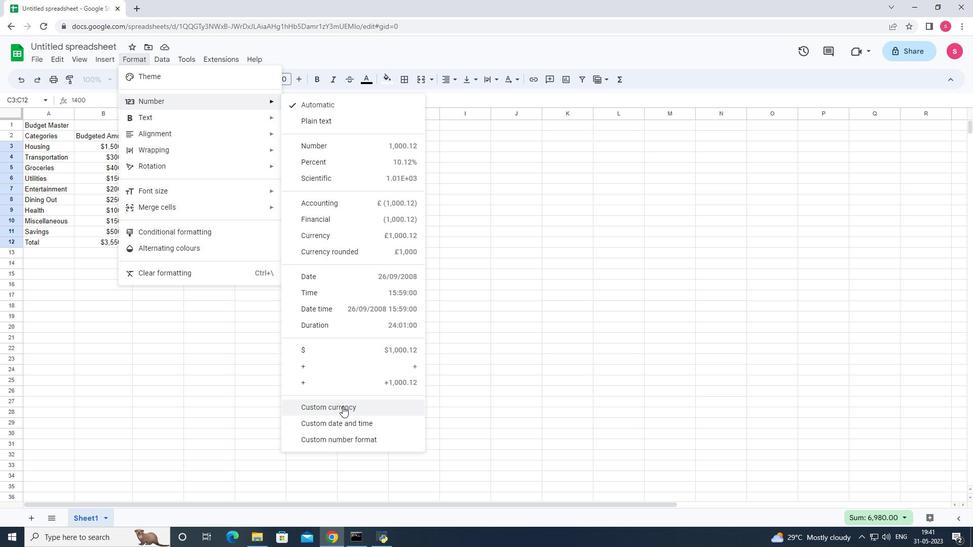 
Action: Mouse moved to (431, 223)
Screenshot: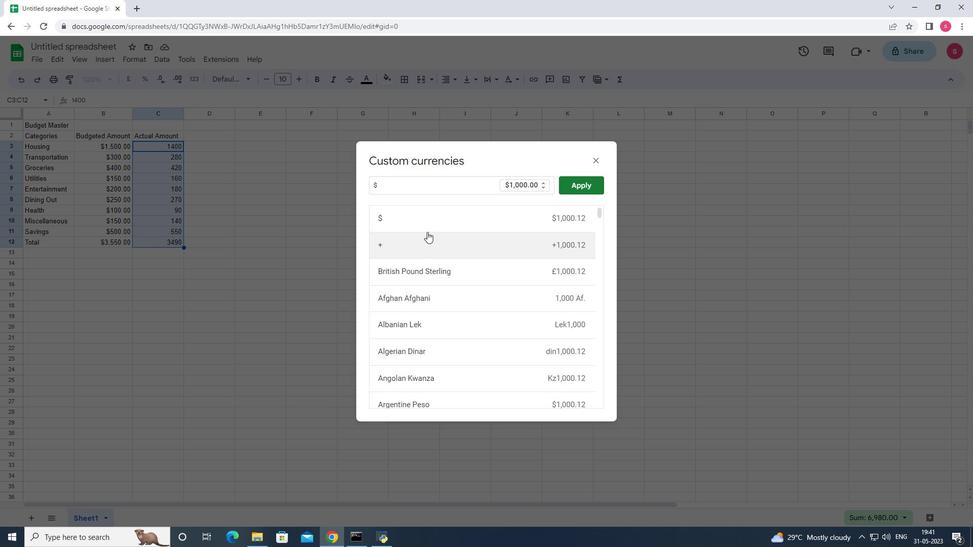 
Action: Mouse pressed left at (431, 223)
Screenshot: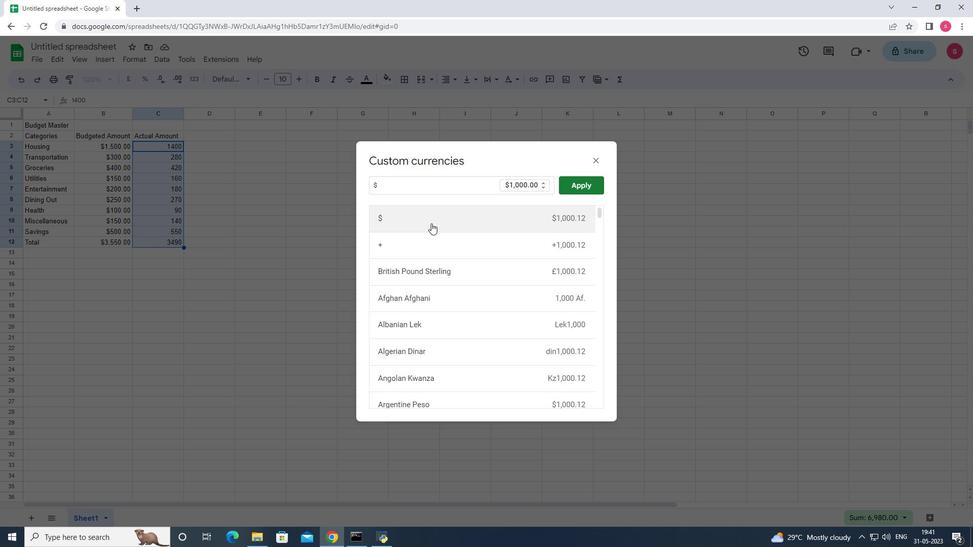 
Action: Mouse moved to (580, 184)
Screenshot: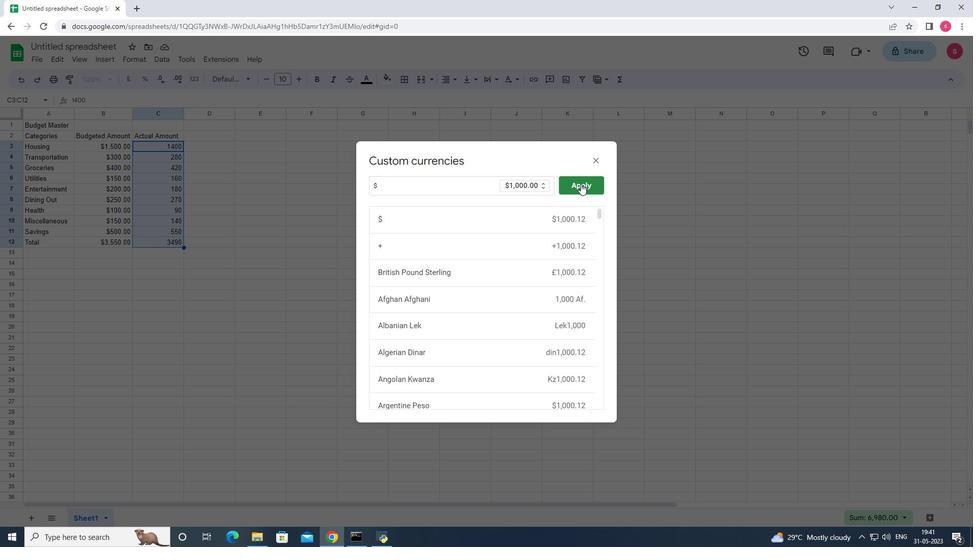 
Action: Mouse pressed left at (580, 184)
Screenshot: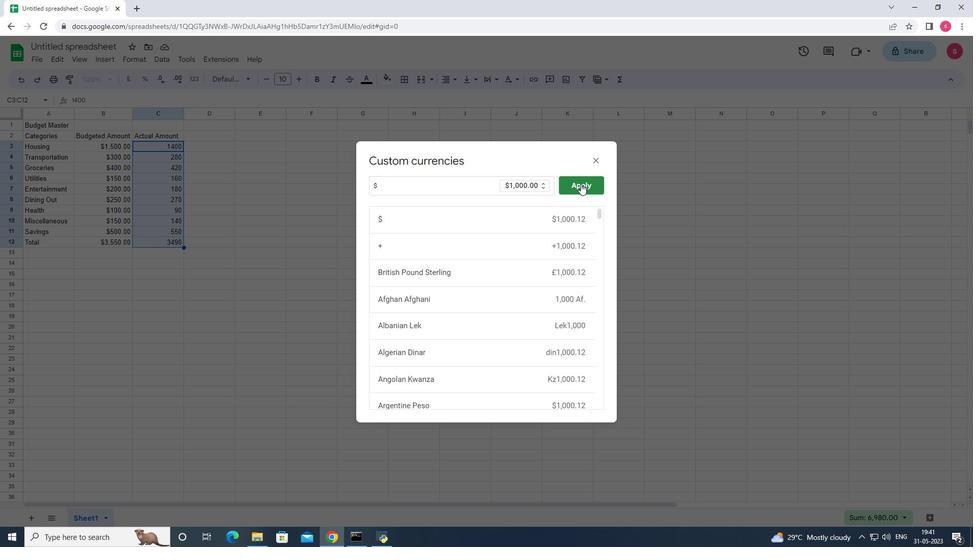 
Action: Mouse moved to (207, 137)
Screenshot: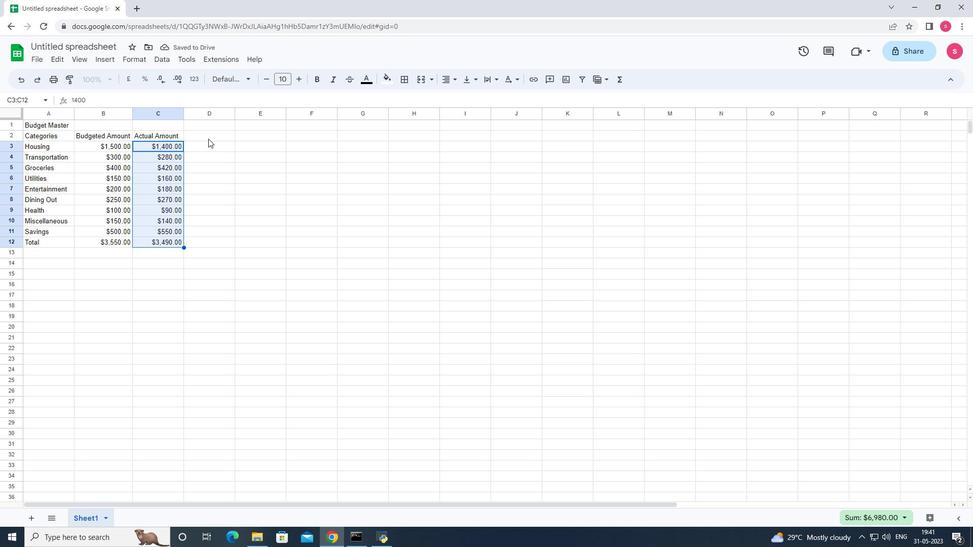 
Action: Mouse pressed left at (207, 137)
Screenshot: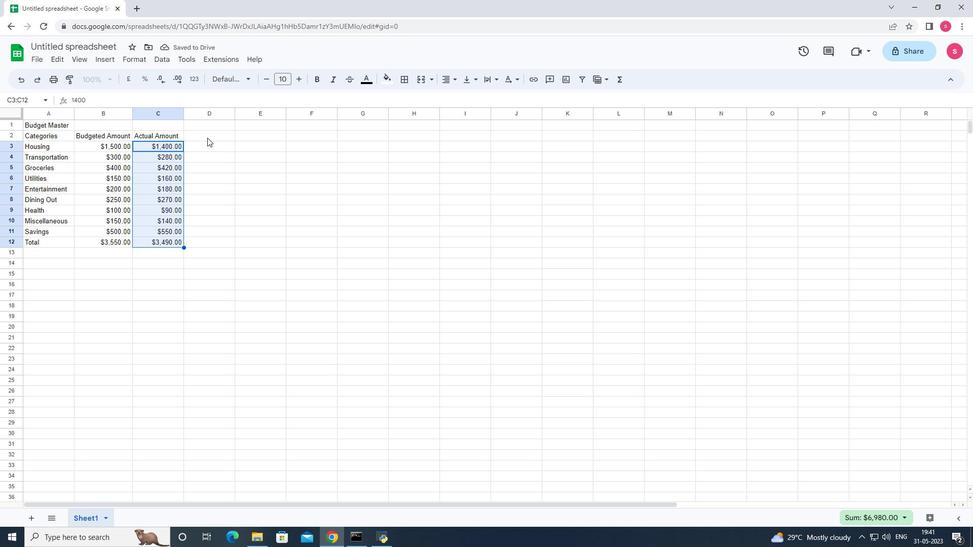 
Action: Mouse moved to (206, 144)
Screenshot: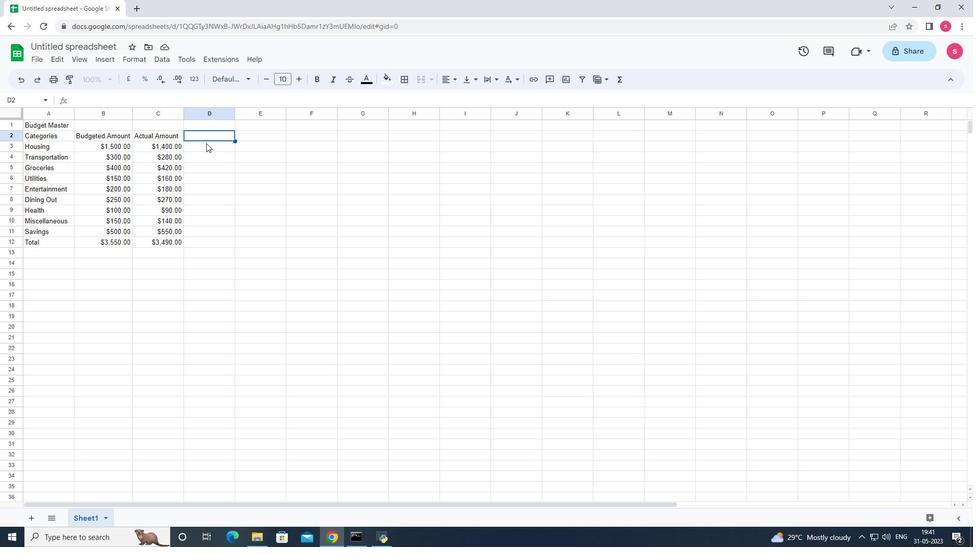 
Action: Key pressed <Key.shift>Difference<Key.down>=
Screenshot: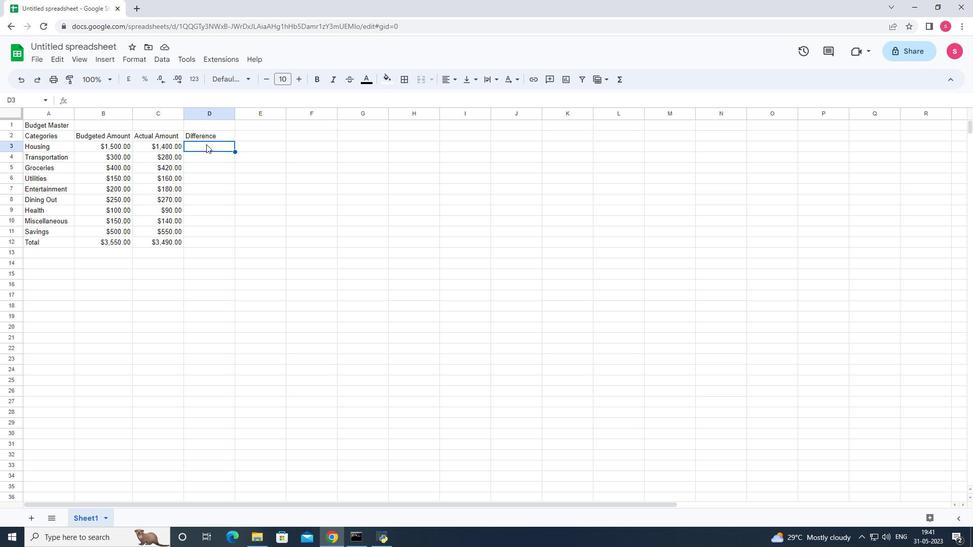 
Action: Mouse moved to (208, 147)
Screenshot: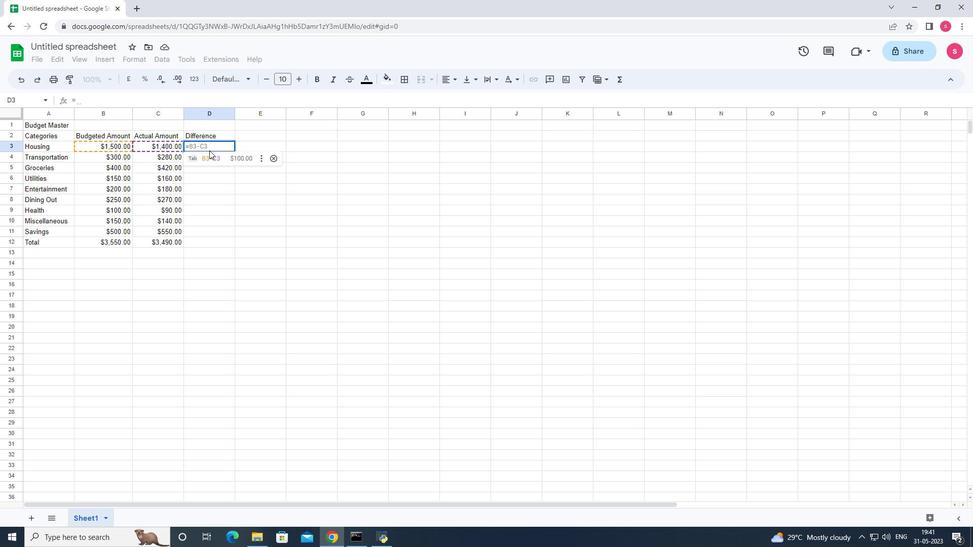 
Action: Key pressed <Key.shift>C3-<Key.shift>B3<Key.enter>
Screenshot: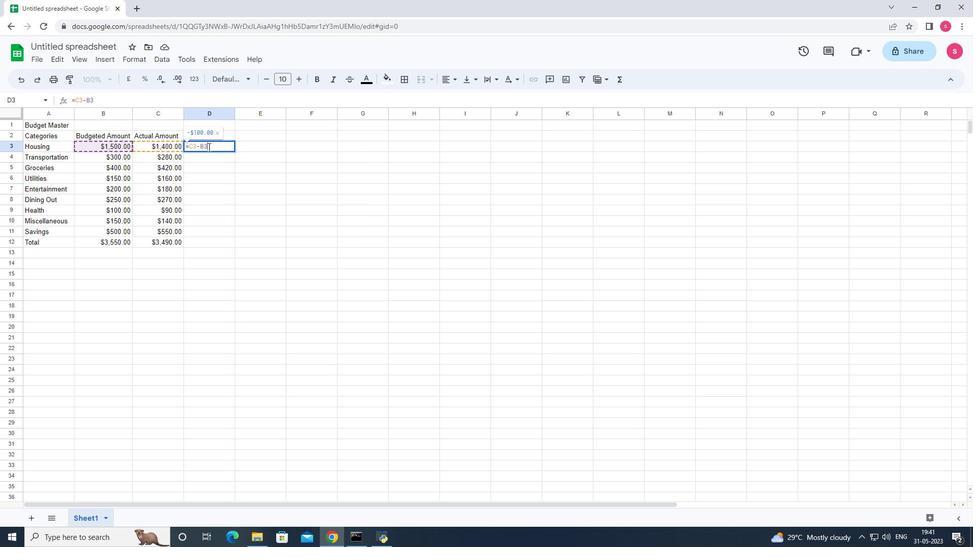 
Action: Mouse moved to (245, 226)
Screenshot: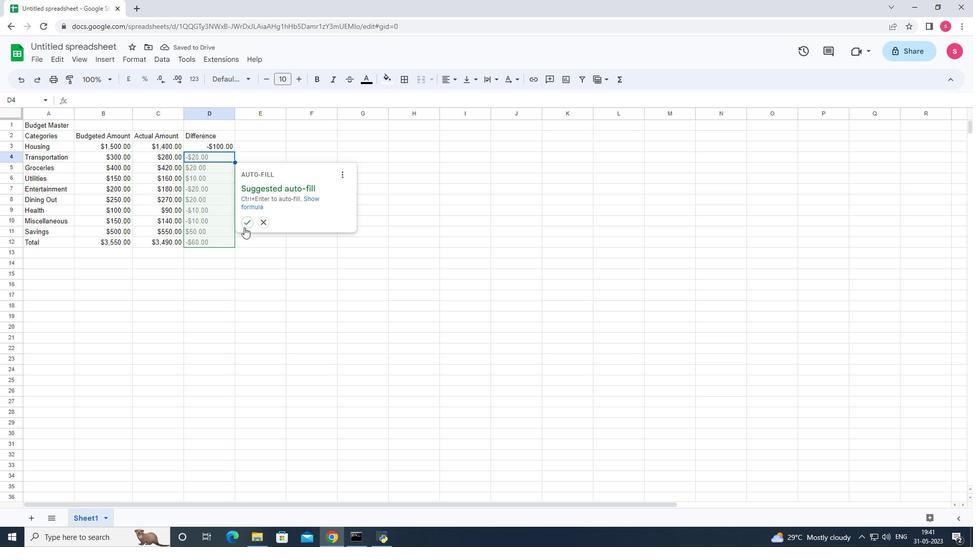 
Action: Mouse pressed left at (245, 226)
Screenshot: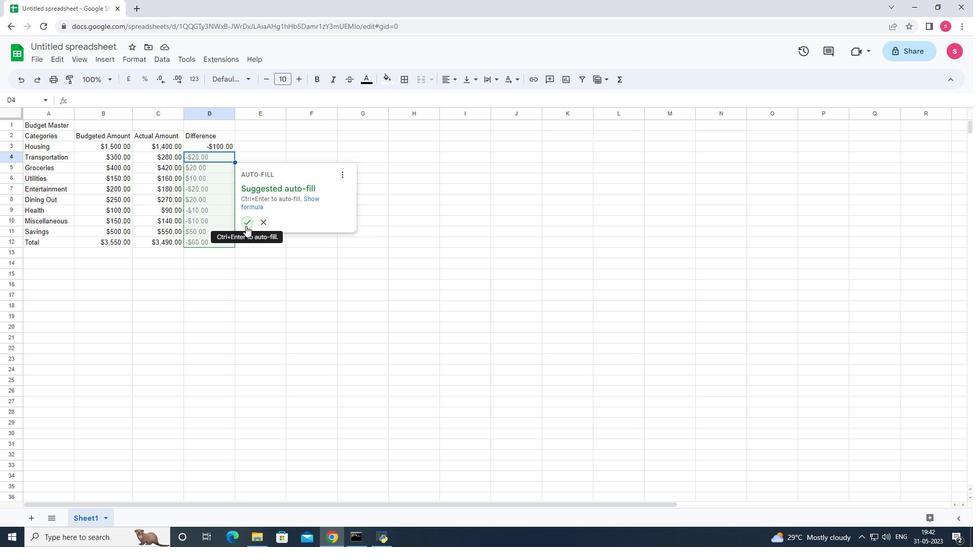
Action: Mouse moved to (273, 245)
Screenshot: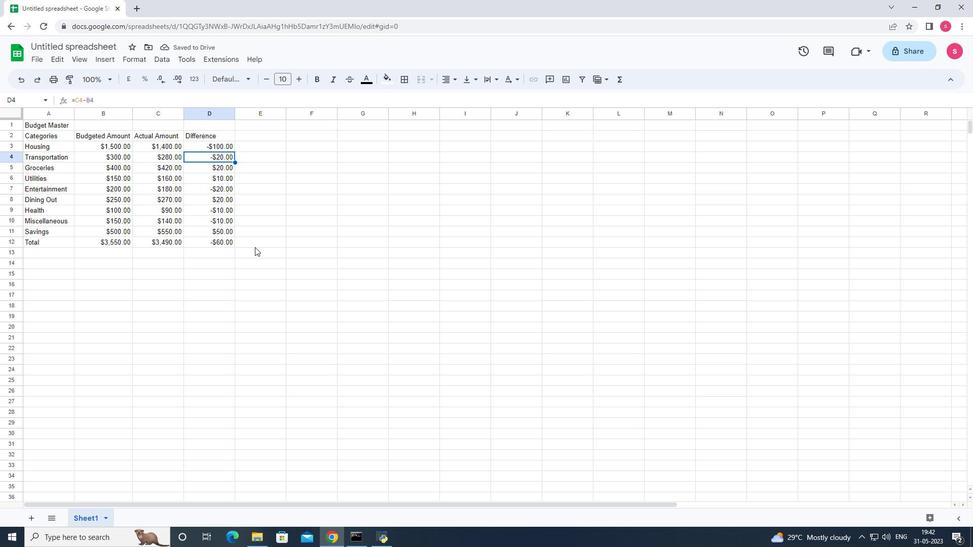 
Action: Mouse pressed left at (273, 245)
Screenshot: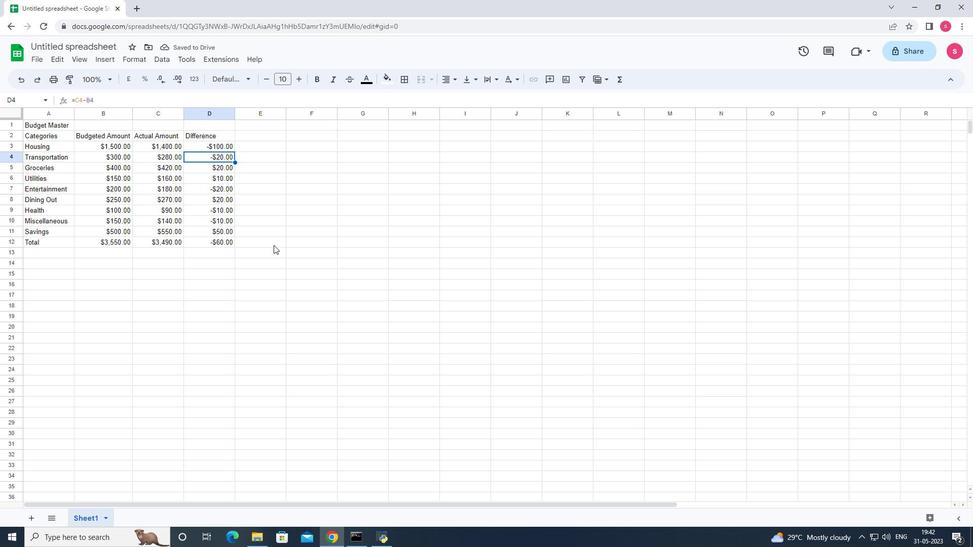 
Action: Mouse moved to (78, 46)
Screenshot: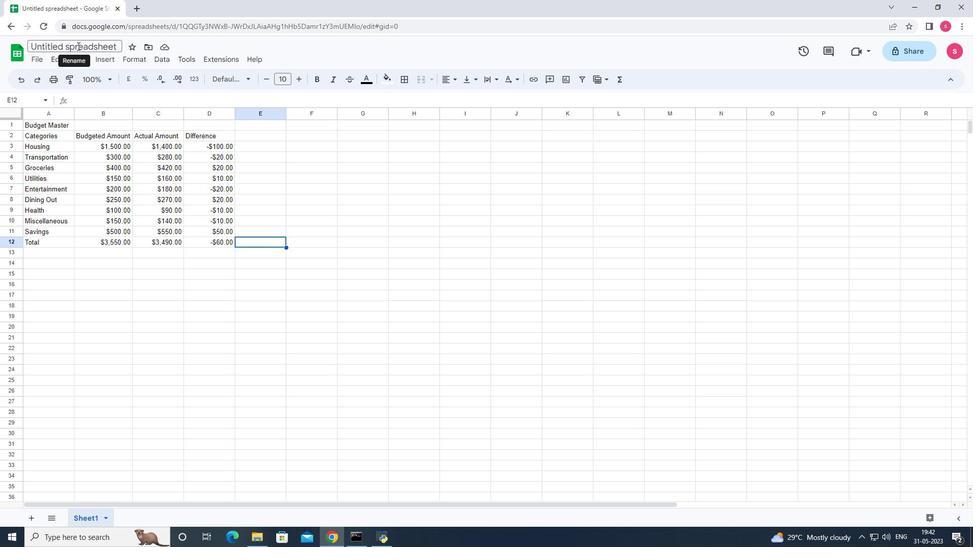 
Action: Mouse pressed left at (78, 46)
Screenshot: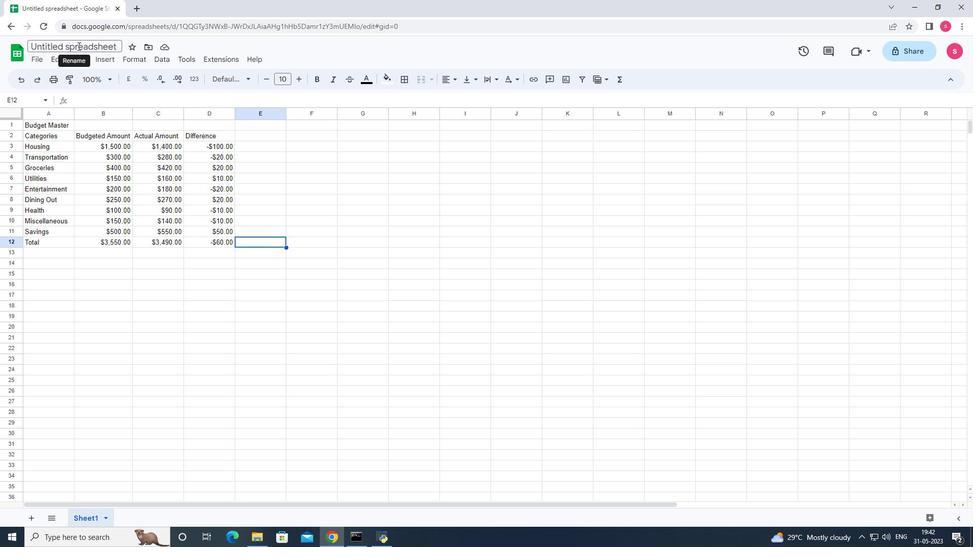 
Action: Key pressed <Key.backspace><Key.shift>Cash<Key.shift>Expenses<Key.space>analysisbook
Screenshot: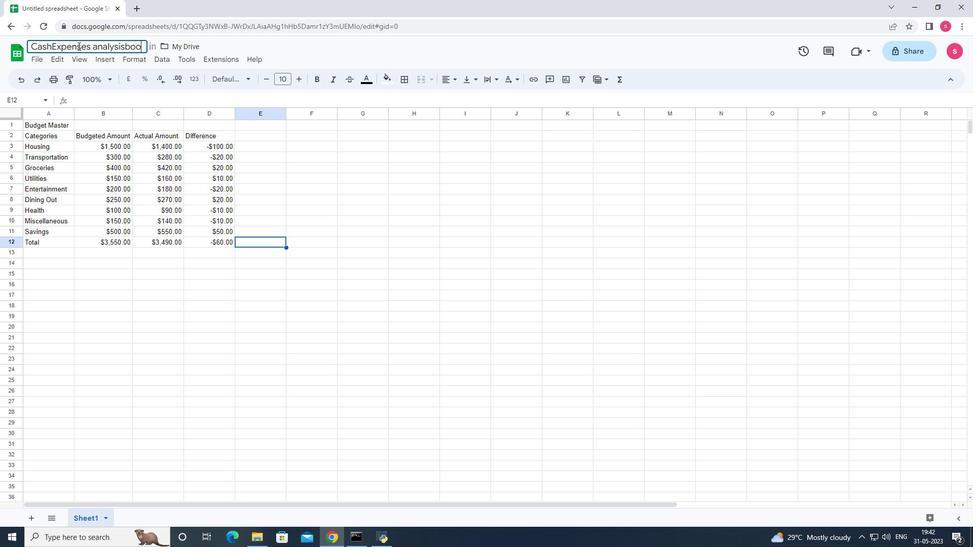 
Action: Mouse moved to (308, 299)
Screenshot: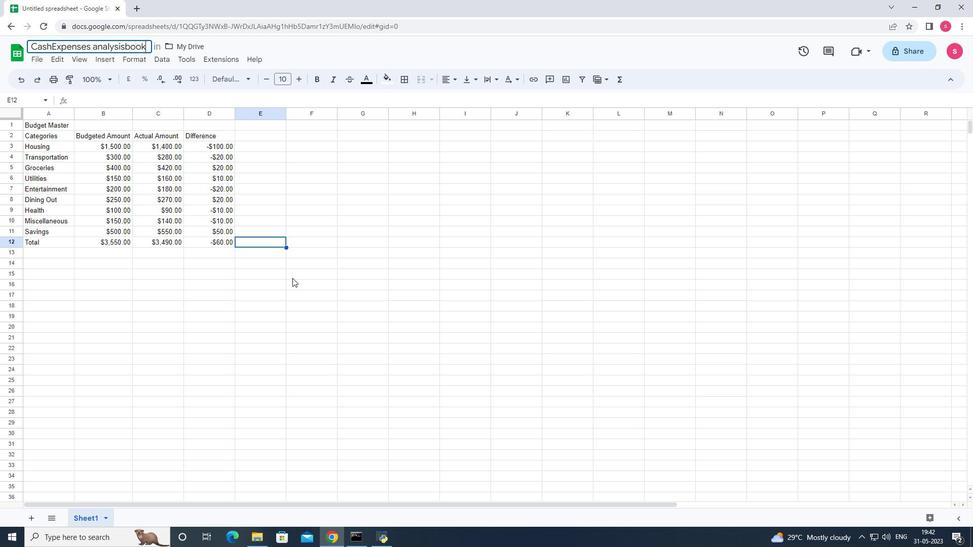 
Action: Mouse pressed left at (308, 299)
Screenshot: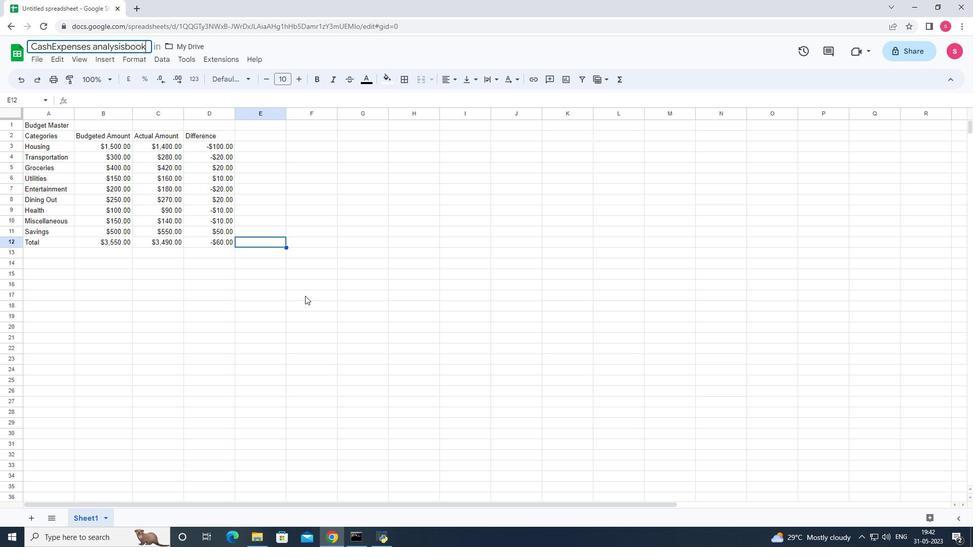 
Action: Mouse moved to (230, 348)
Screenshot: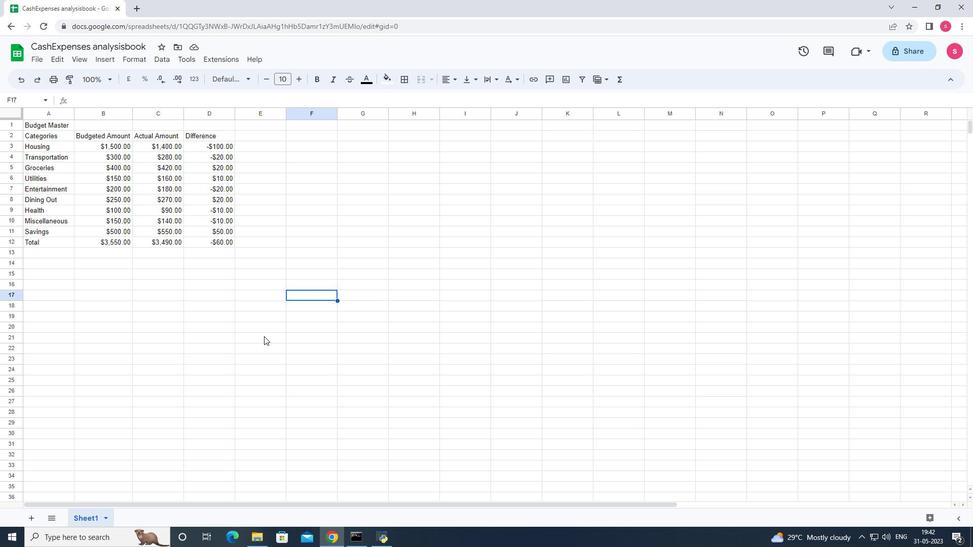 
Action: Key pressed ctrl+S
Screenshot: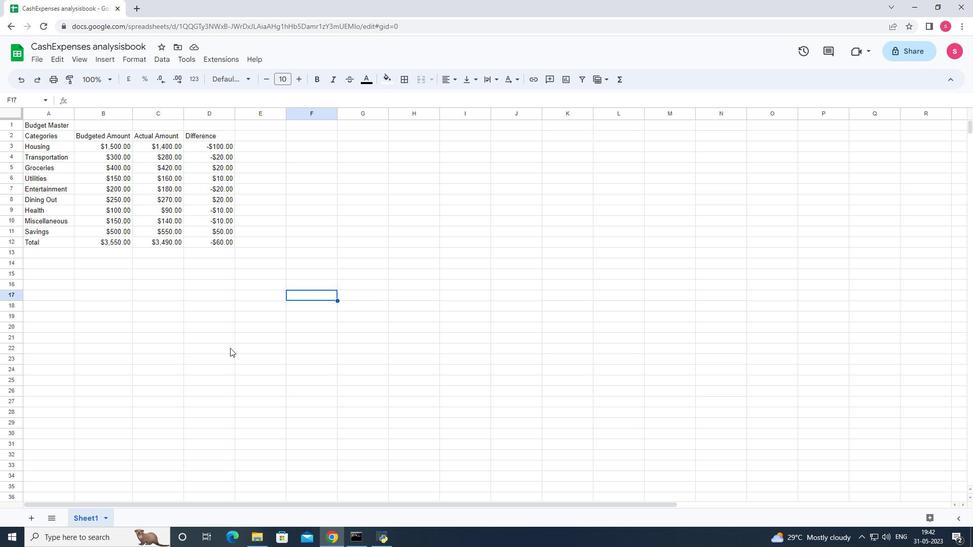 
Action: Mouse moved to (229, 348)
Screenshot: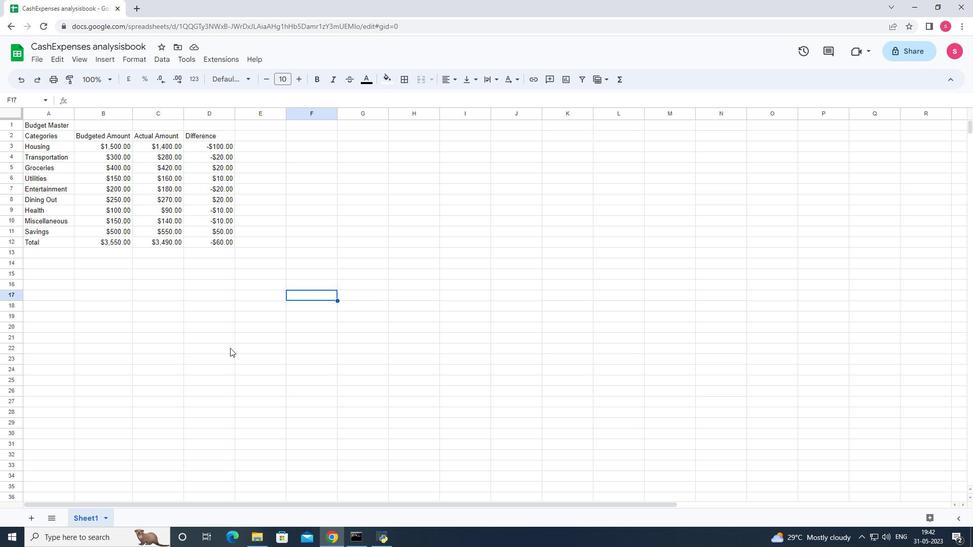 
